Task: Find flights from New Delhi to Jaipur for June 4 to June 6.
Action: Mouse moved to (386, 620)
Screenshot: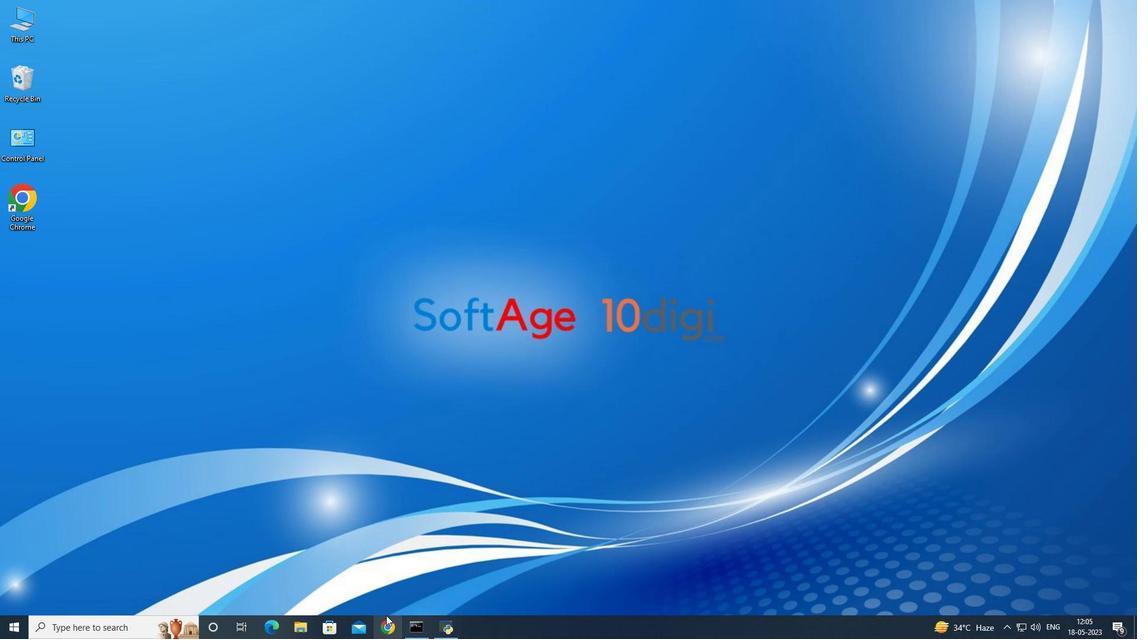 
Action: Mouse pressed left at (386, 620)
Screenshot: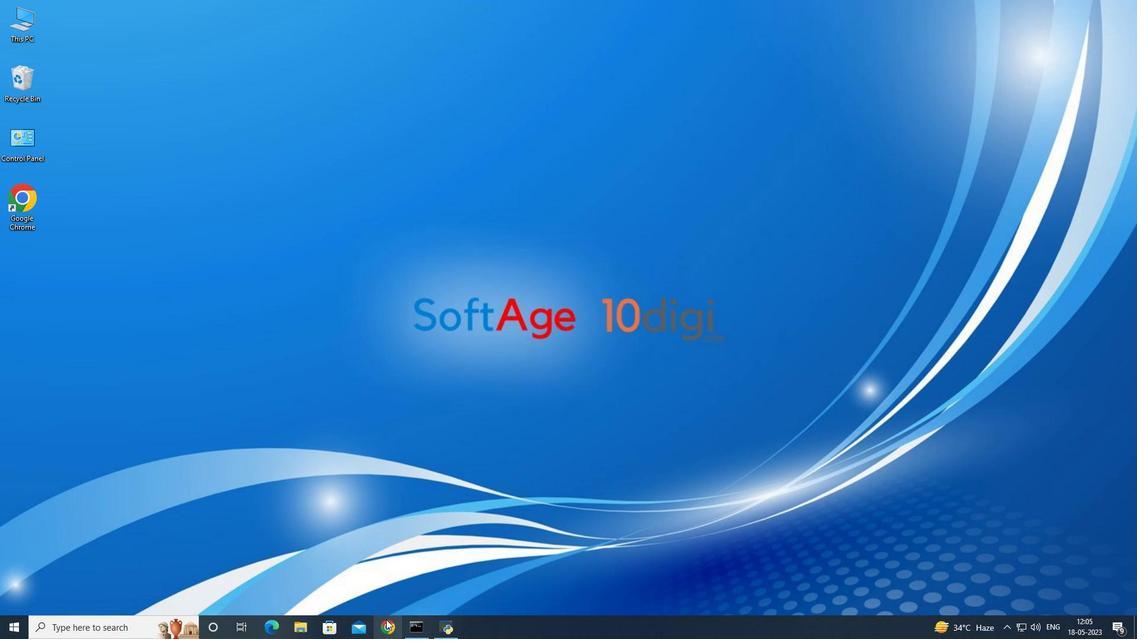 
Action: Mouse moved to (501, 322)
Screenshot: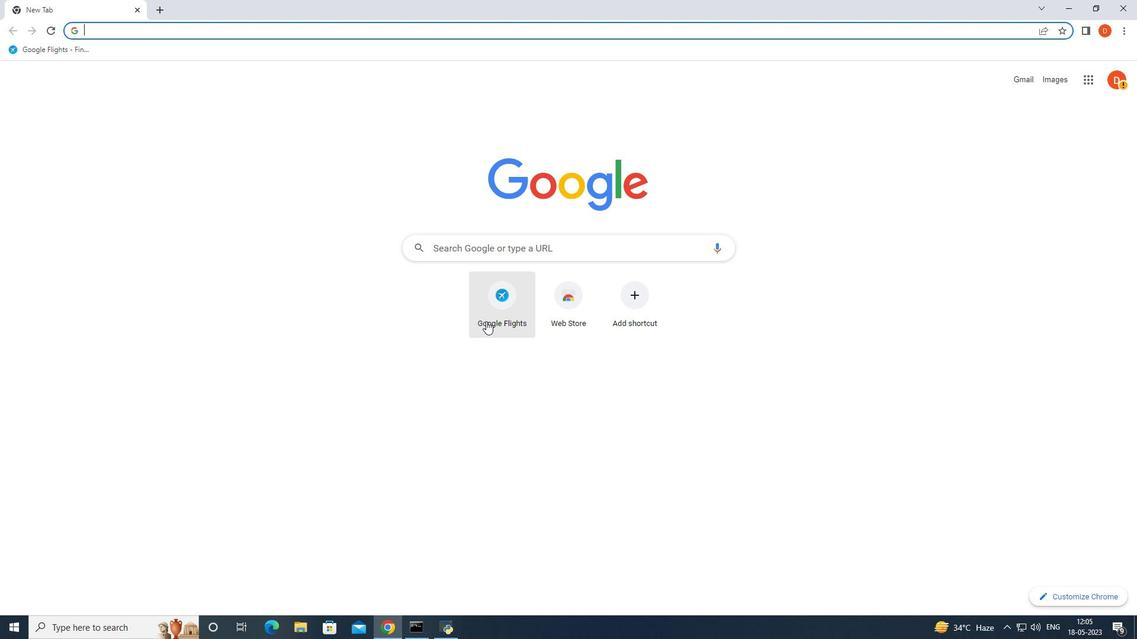 
Action: Mouse pressed left at (501, 322)
Screenshot: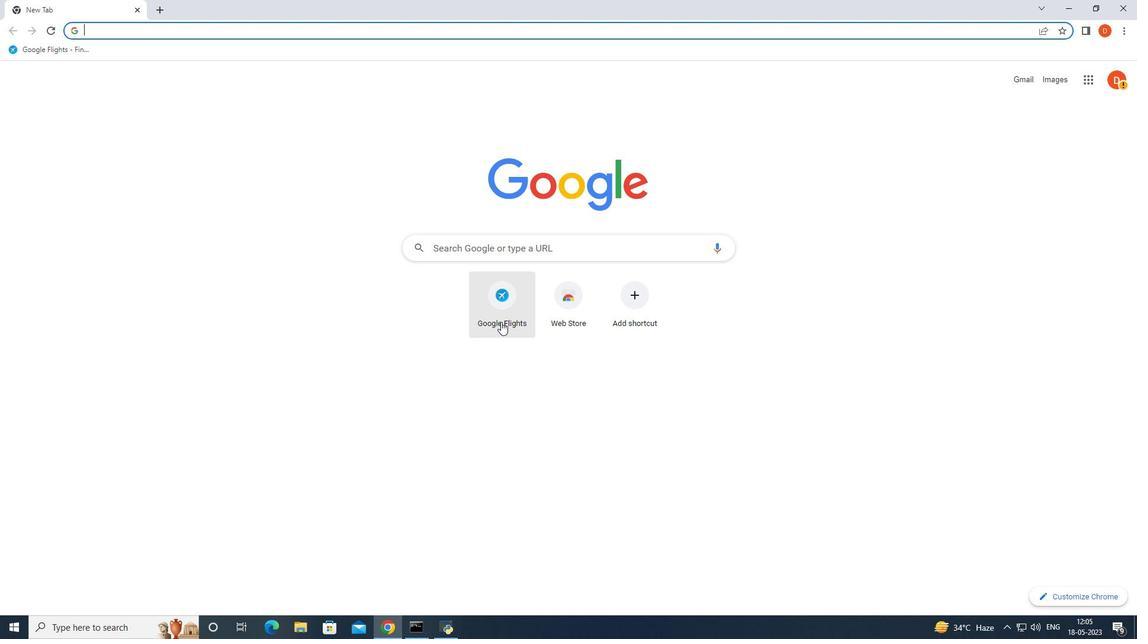 
Action: Mouse moved to (535, 328)
Screenshot: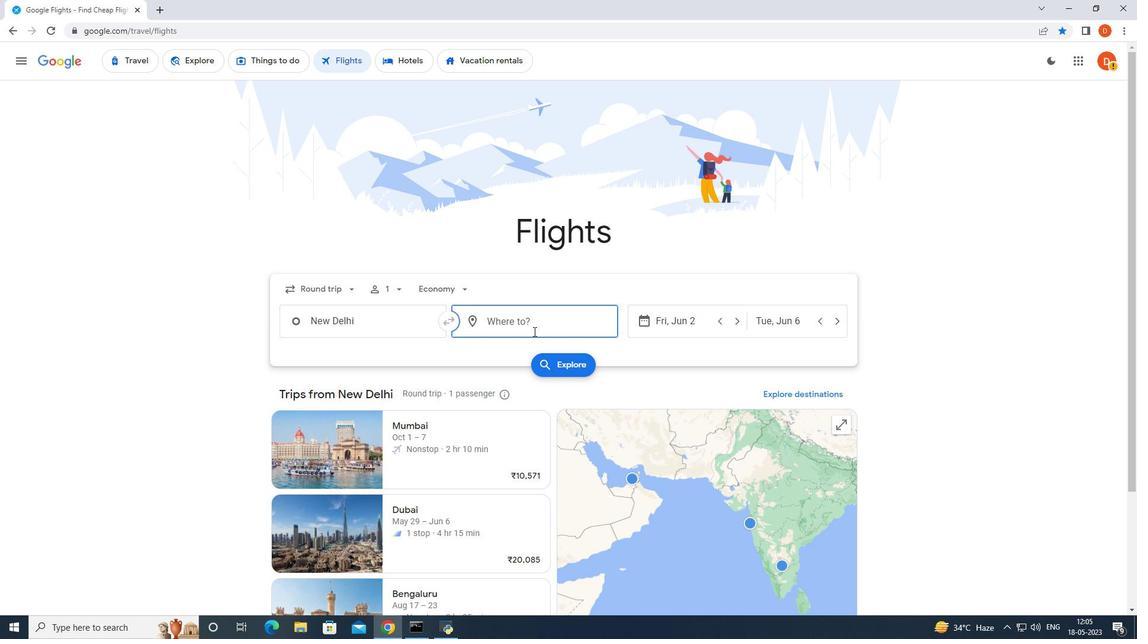 
Action: Key pressed jaipur
Screenshot: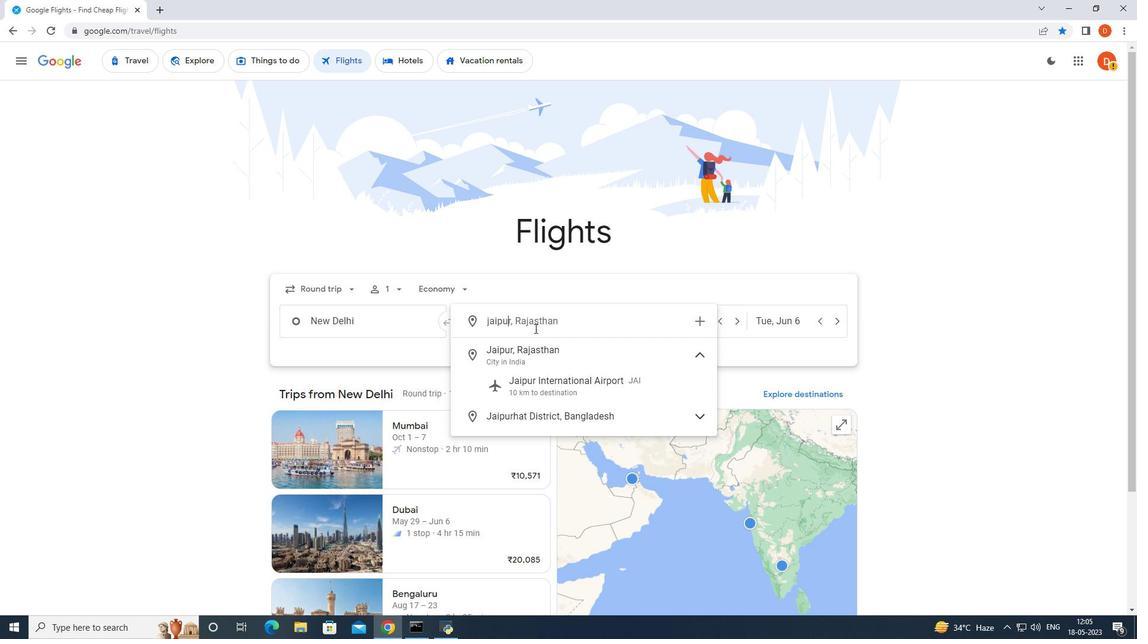 
Action: Mouse moved to (555, 360)
Screenshot: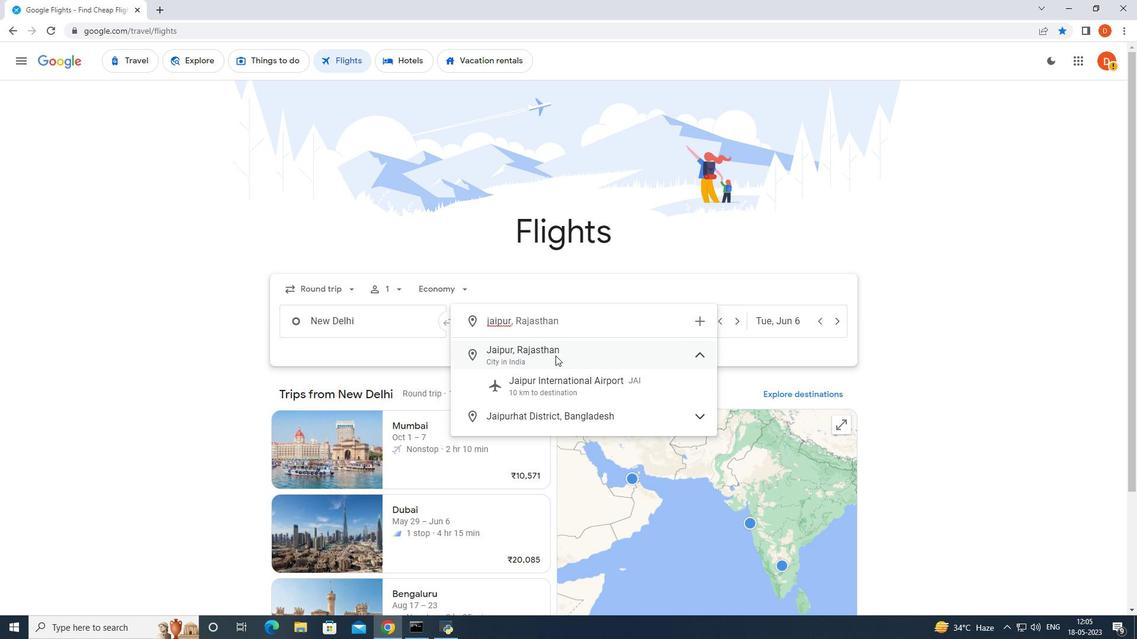 
Action: Mouse pressed left at (555, 360)
Screenshot: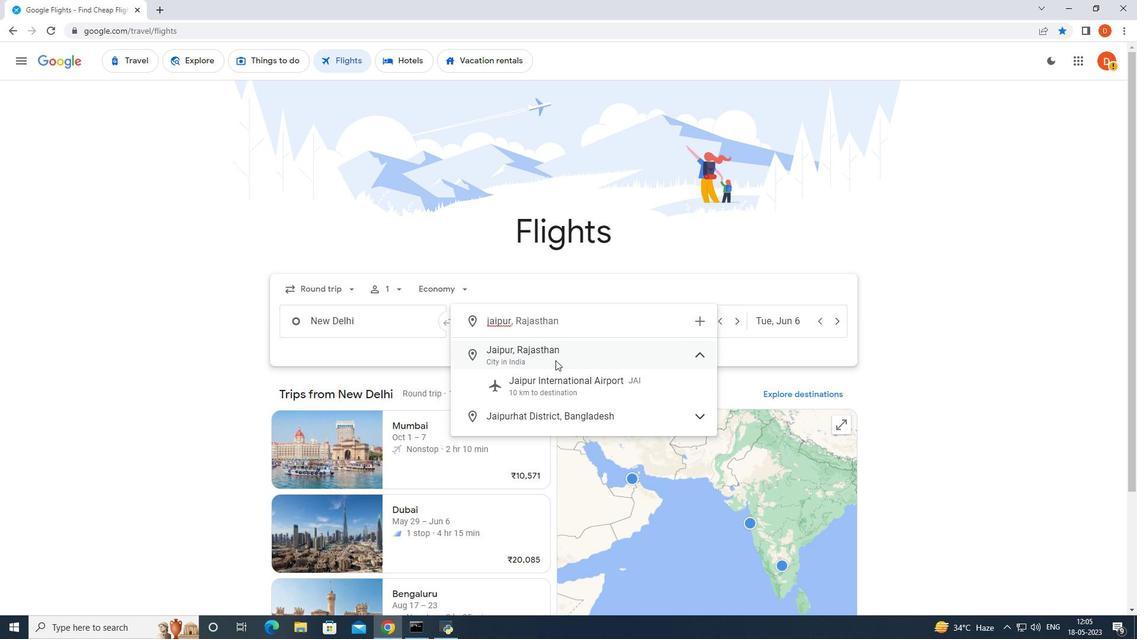 
Action: Mouse moved to (735, 320)
Screenshot: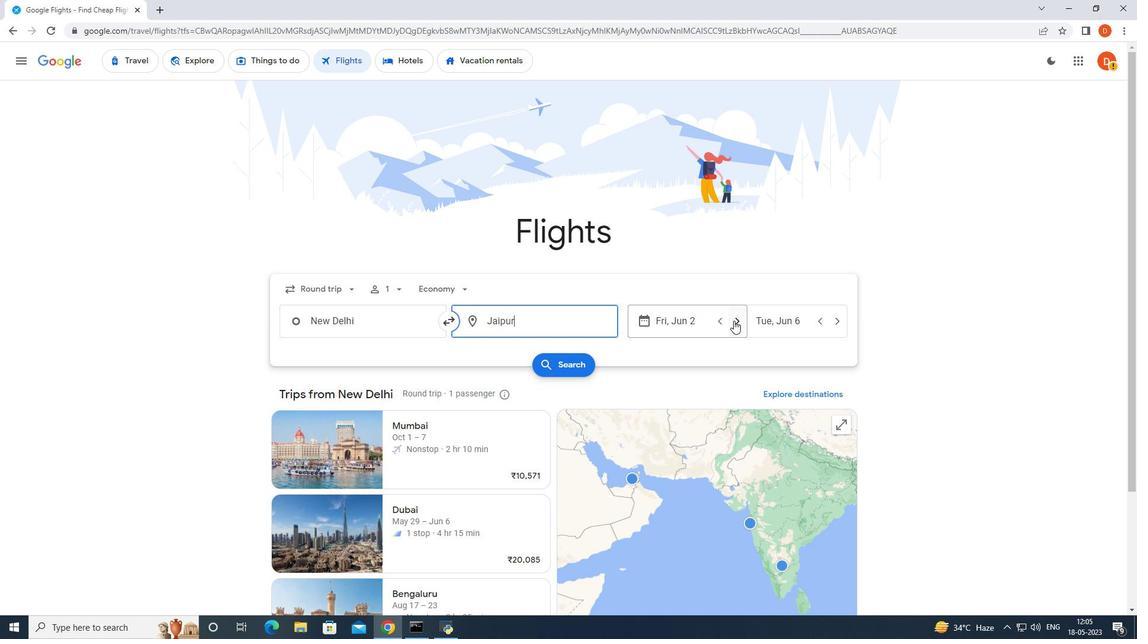 
Action: Mouse pressed left at (735, 320)
Screenshot: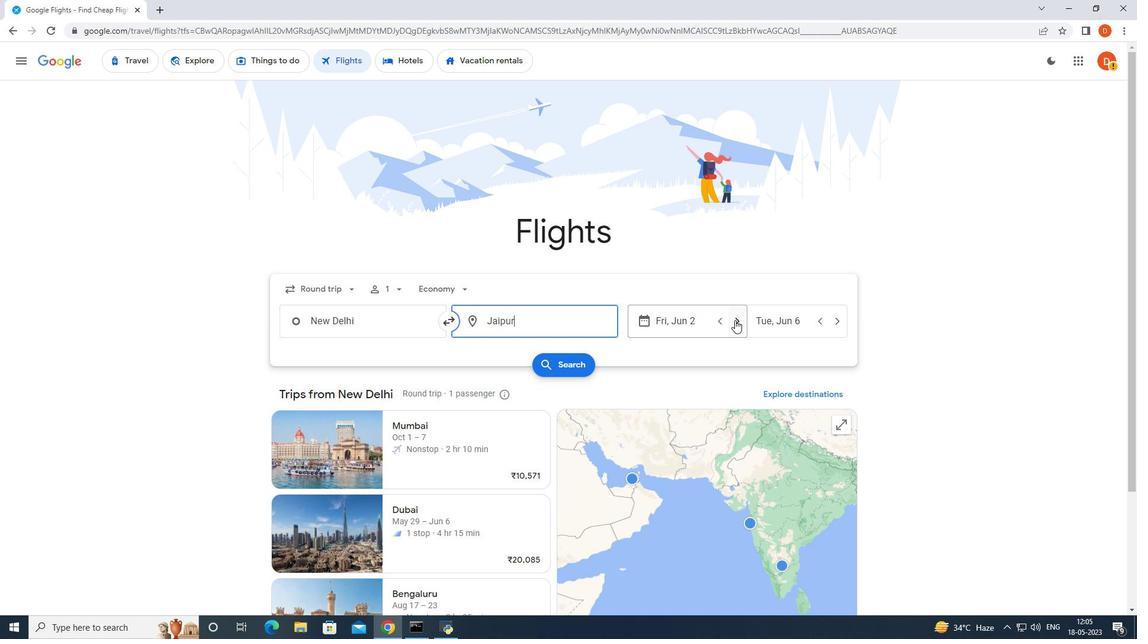 
Action: Mouse pressed left at (735, 320)
Screenshot: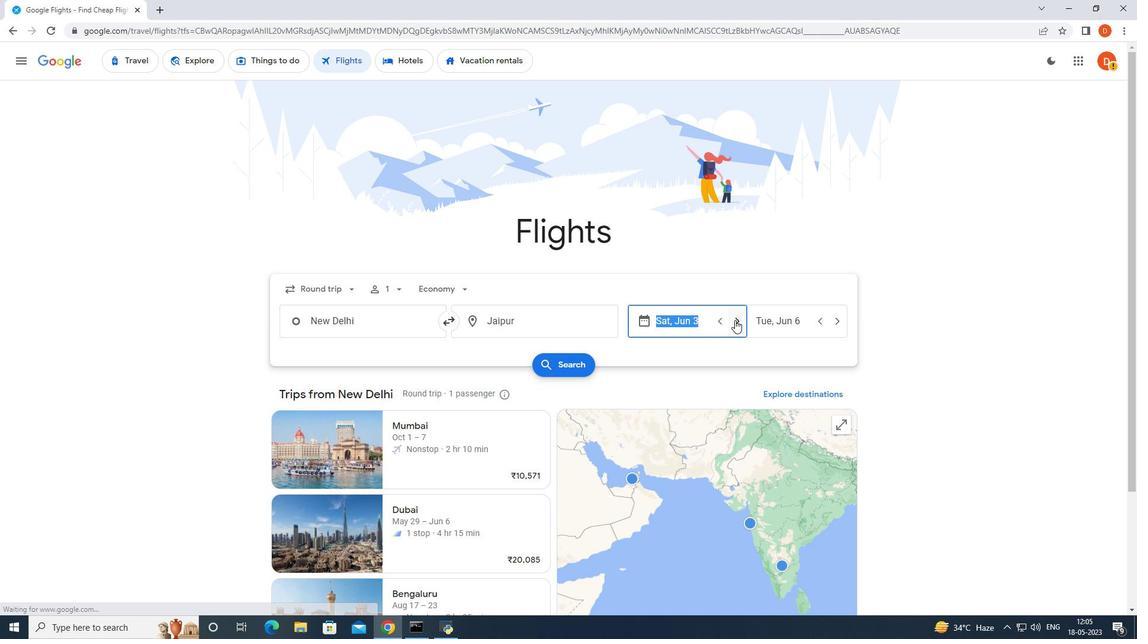 
Action: Mouse moved to (581, 363)
Screenshot: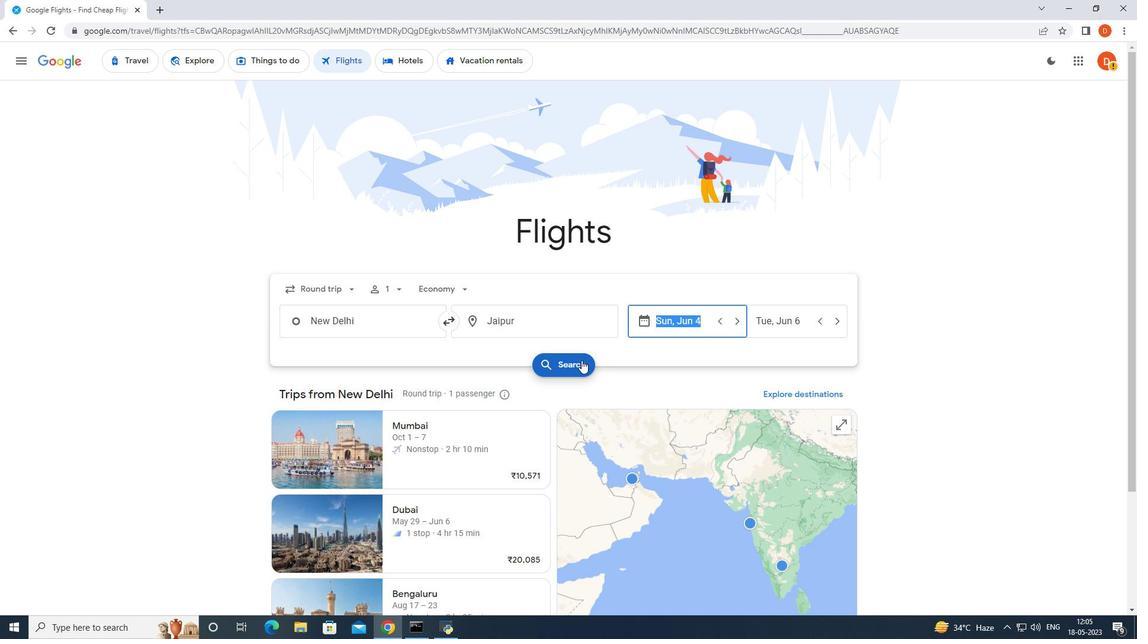 
Action: Mouse pressed left at (581, 363)
Screenshot: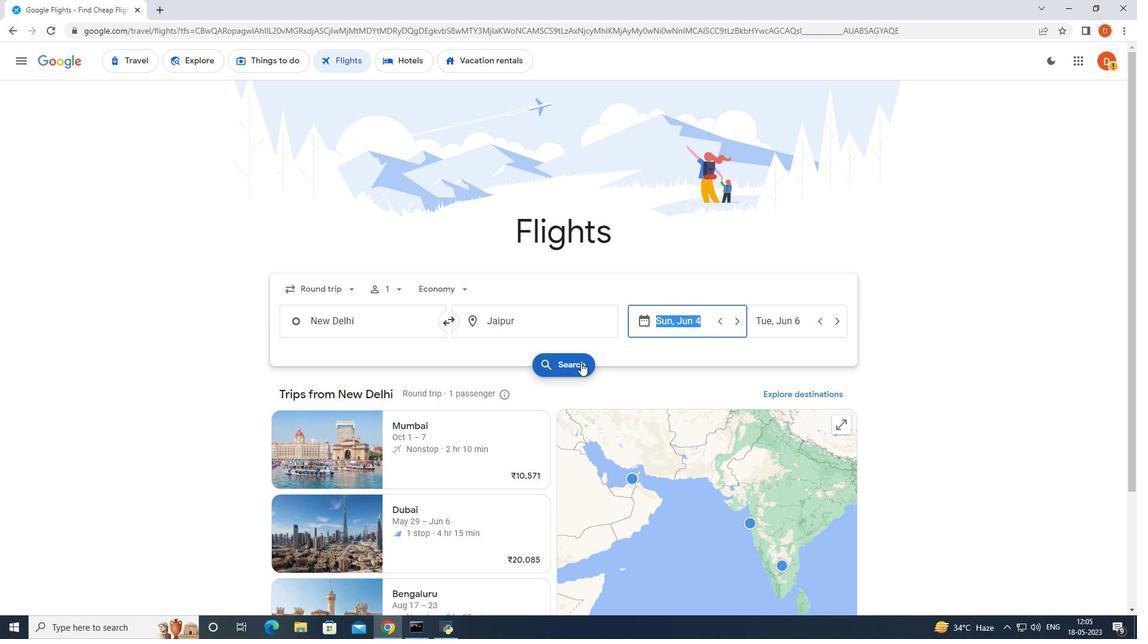 
Action: Mouse moved to (693, 321)
Screenshot: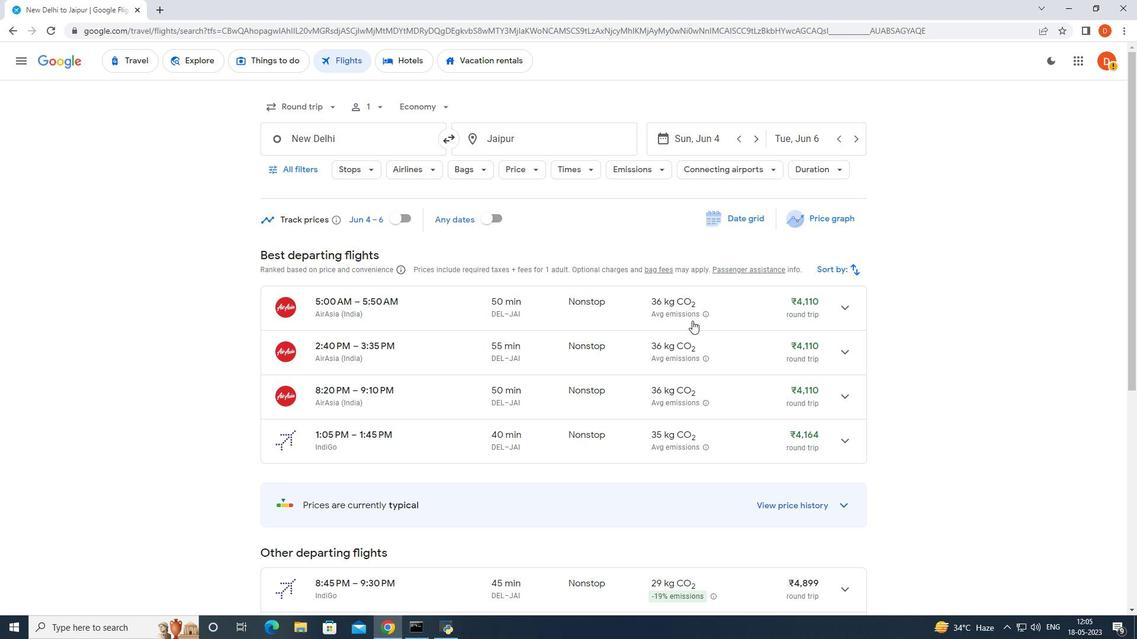
Action: Mouse scrolled (693, 320) with delta (0, 0)
Screenshot: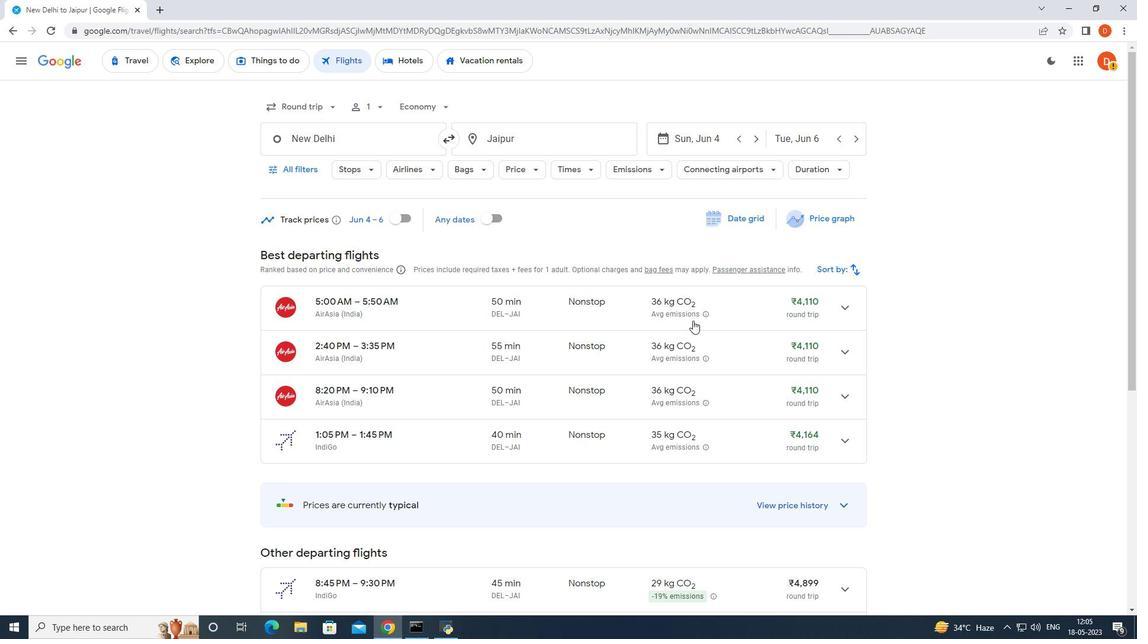 
Action: Mouse moved to (362, 128)
Screenshot: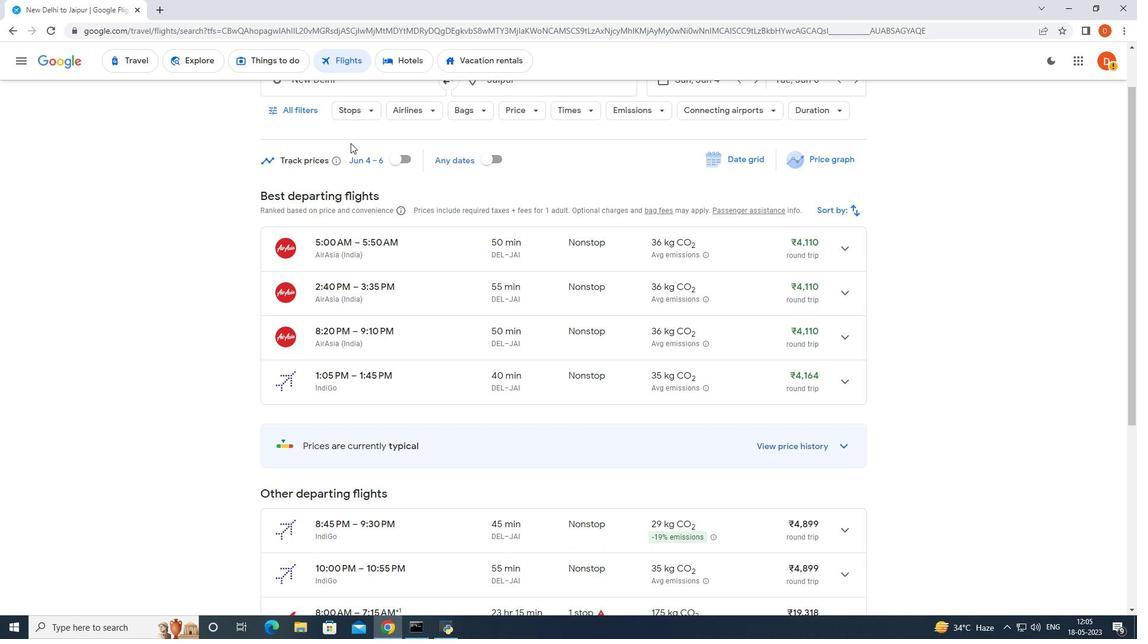 
Action: Mouse scrolled (362, 129) with delta (0, 0)
Screenshot: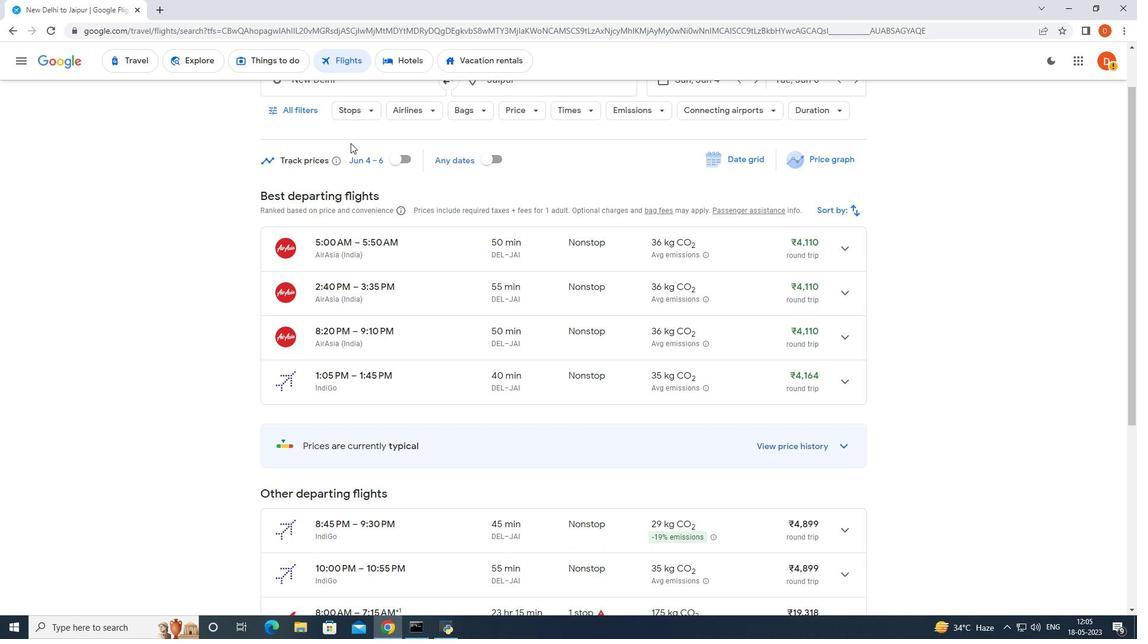 
Action: Mouse moved to (329, 107)
Screenshot: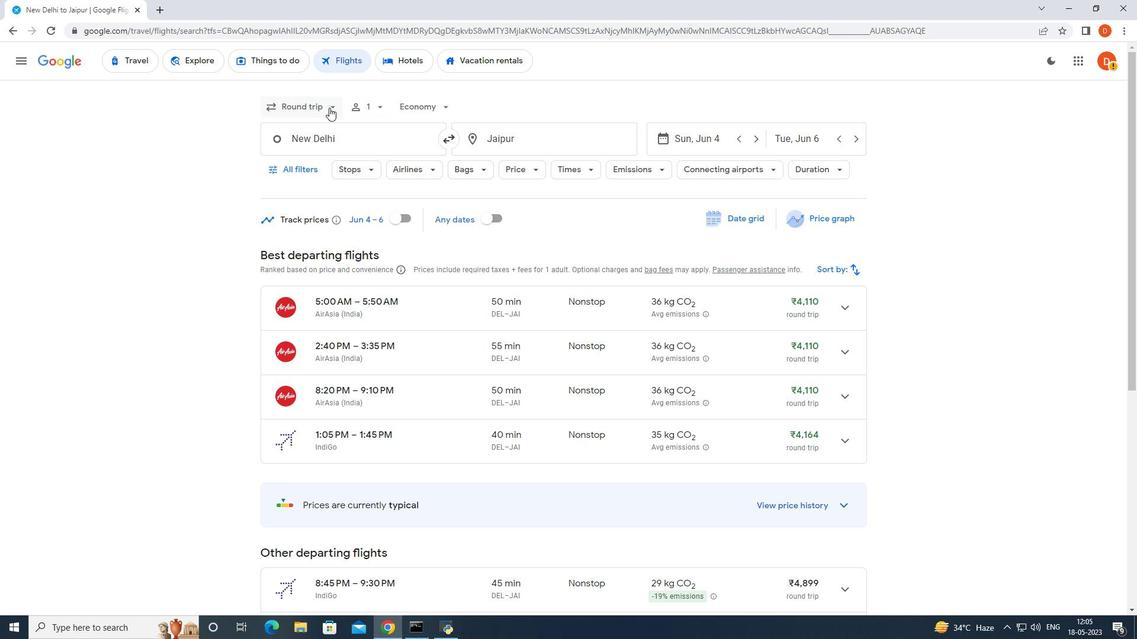
Action: Mouse pressed left at (329, 107)
Screenshot: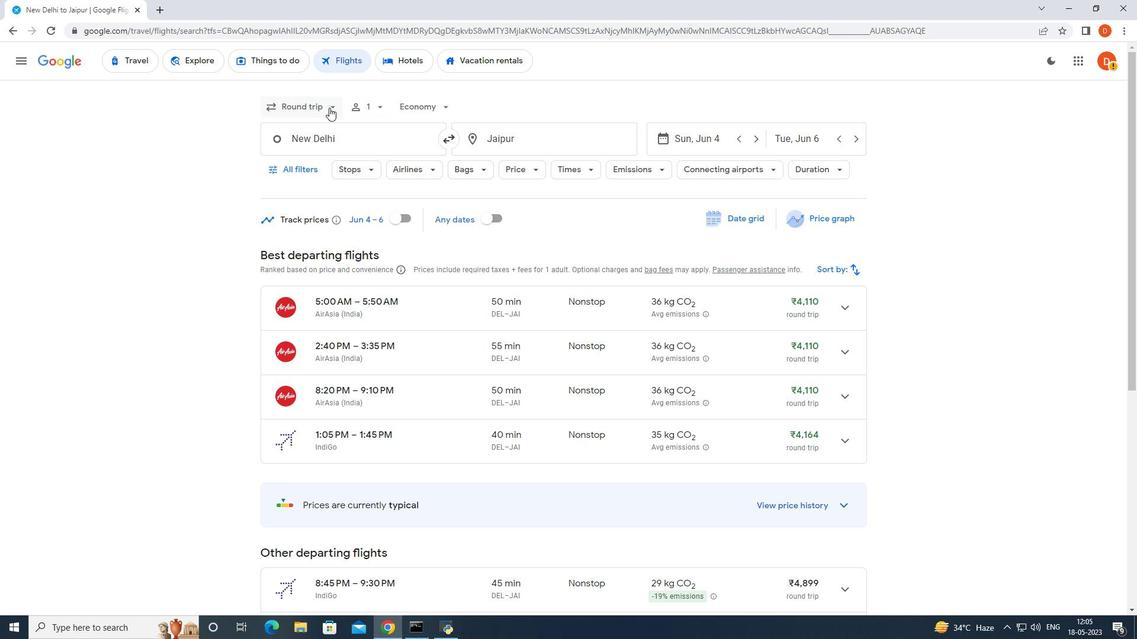 
Action: Mouse moved to (332, 152)
Screenshot: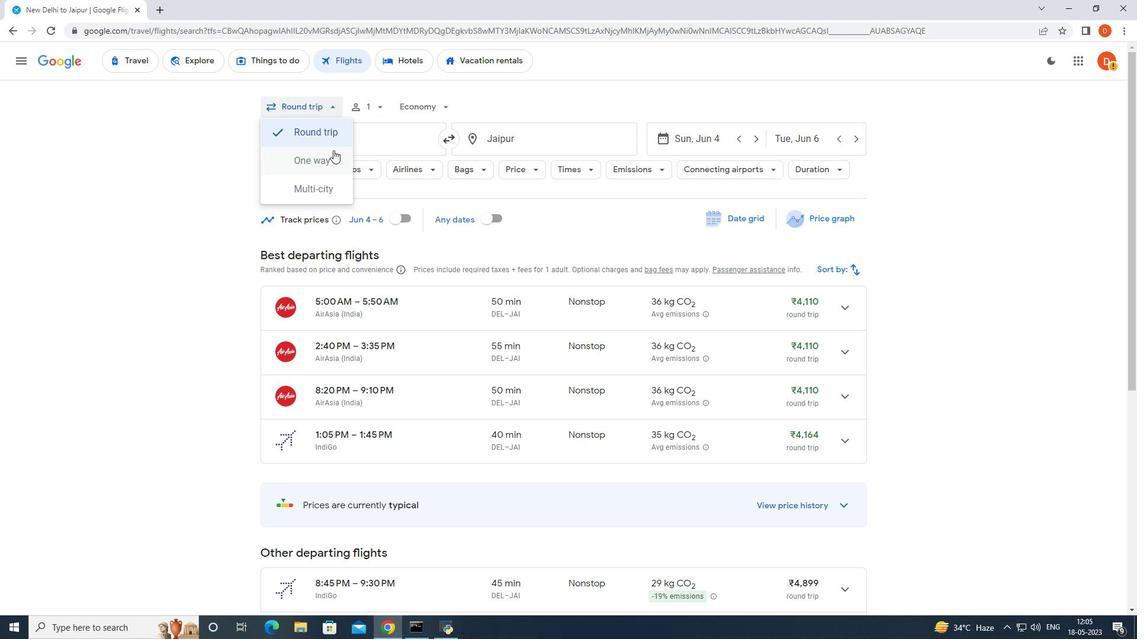 
Action: Mouse pressed left at (332, 152)
Screenshot: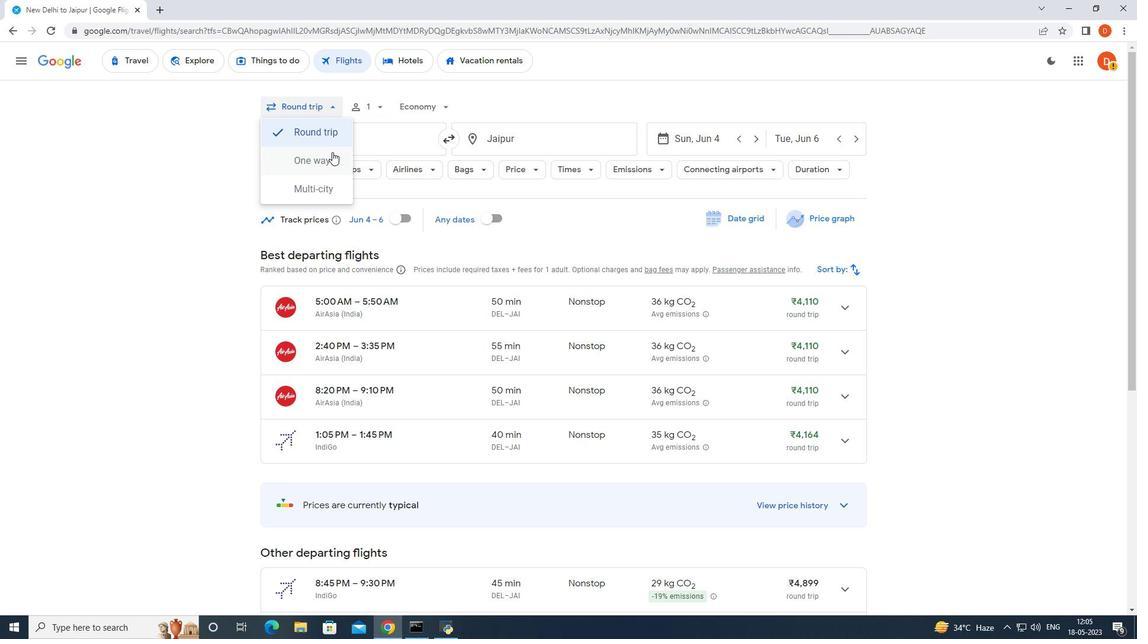 
Action: Mouse moved to (503, 343)
Screenshot: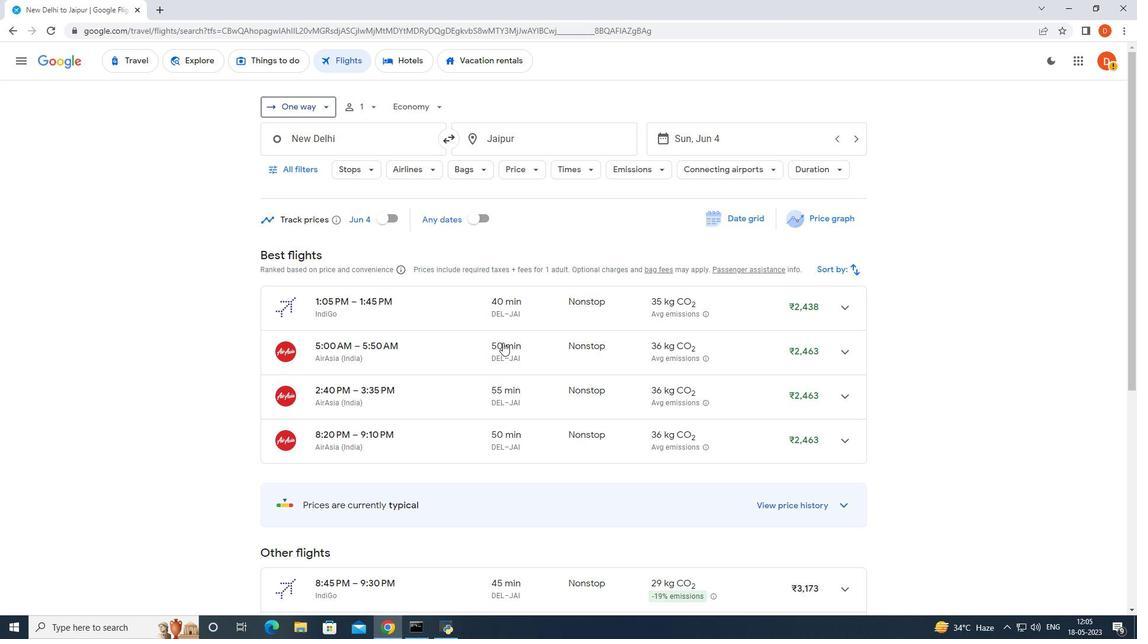
Action: Mouse scrolled (503, 342) with delta (0, 0)
Screenshot: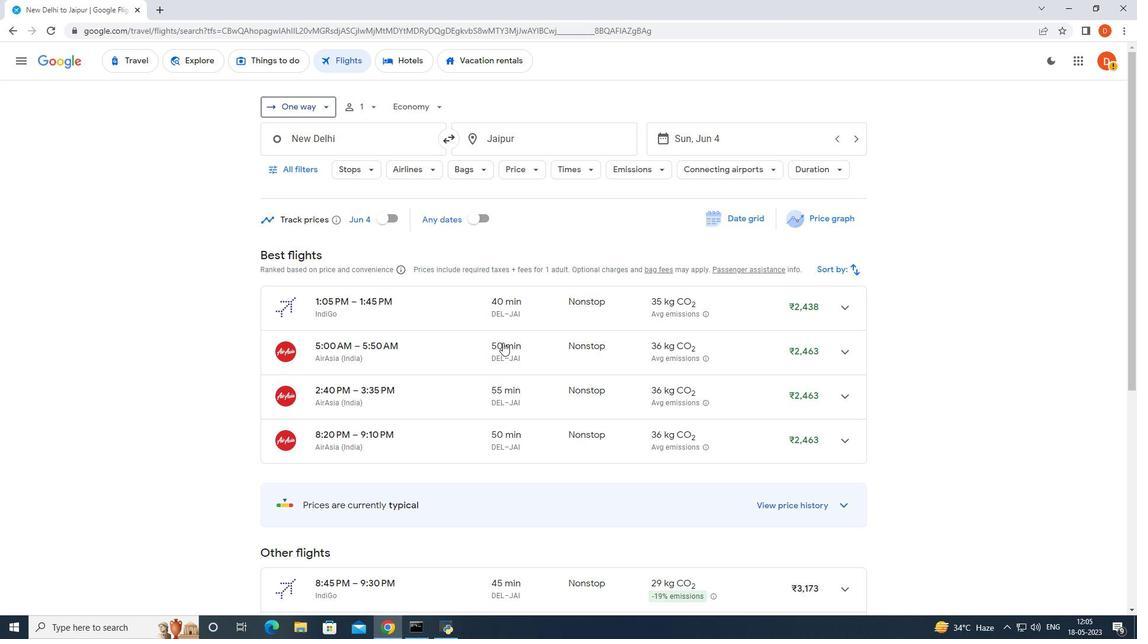 
Action: Mouse moved to (826, 330)
Screenshot: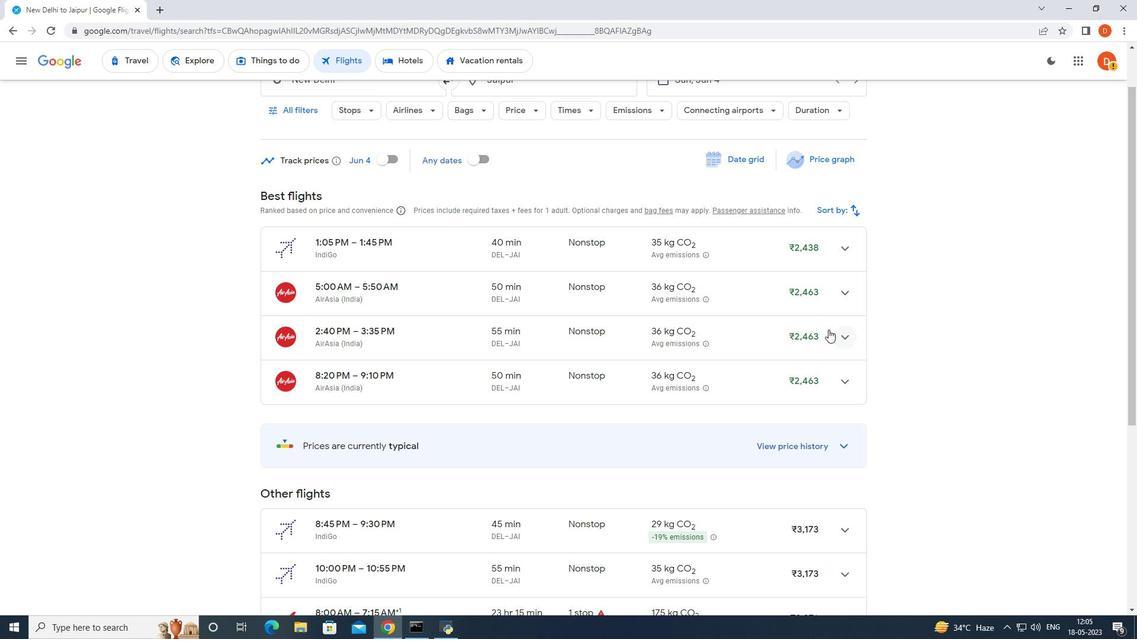 
Action: Mouse scrolled (826, 330) with delta (0, 0)
Screenshot: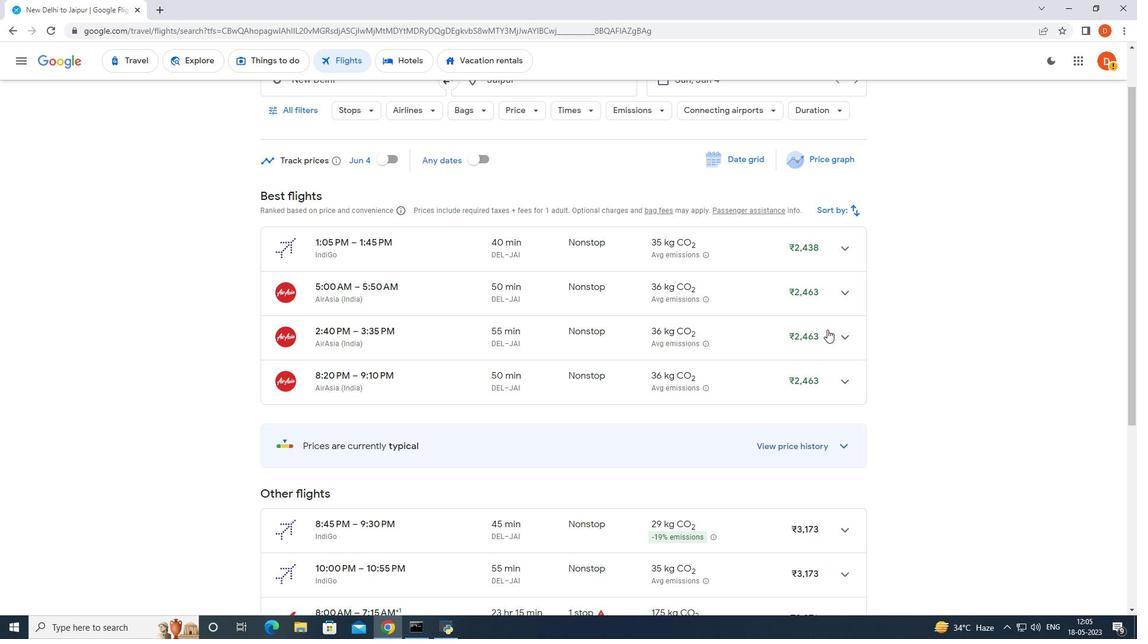 
Action: Mouse moved to (777, 340)
Screenshot: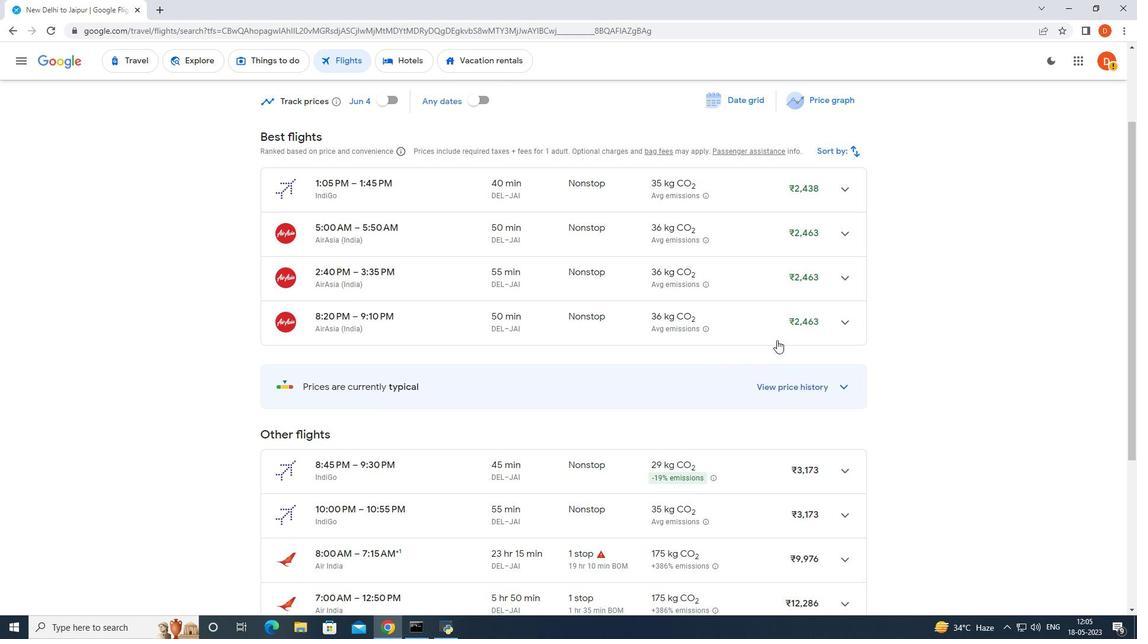 
Action: Mouse scrolled (777, 340) with delta (0, 0)
Screenshot: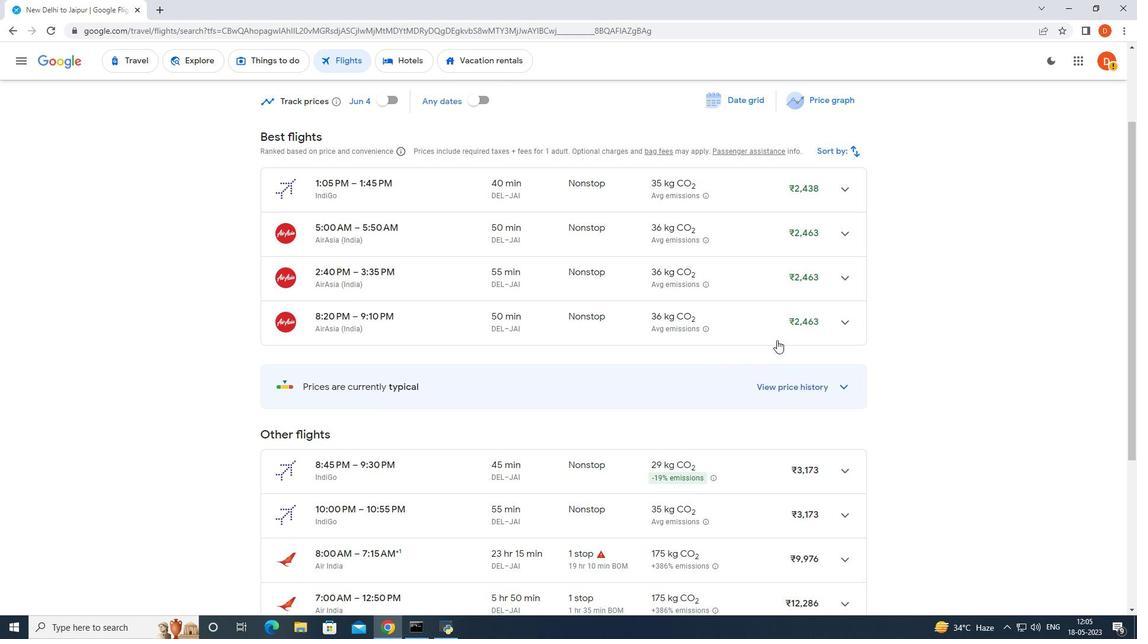 
Action: Mouse moved to (778, 366)
Screenshot: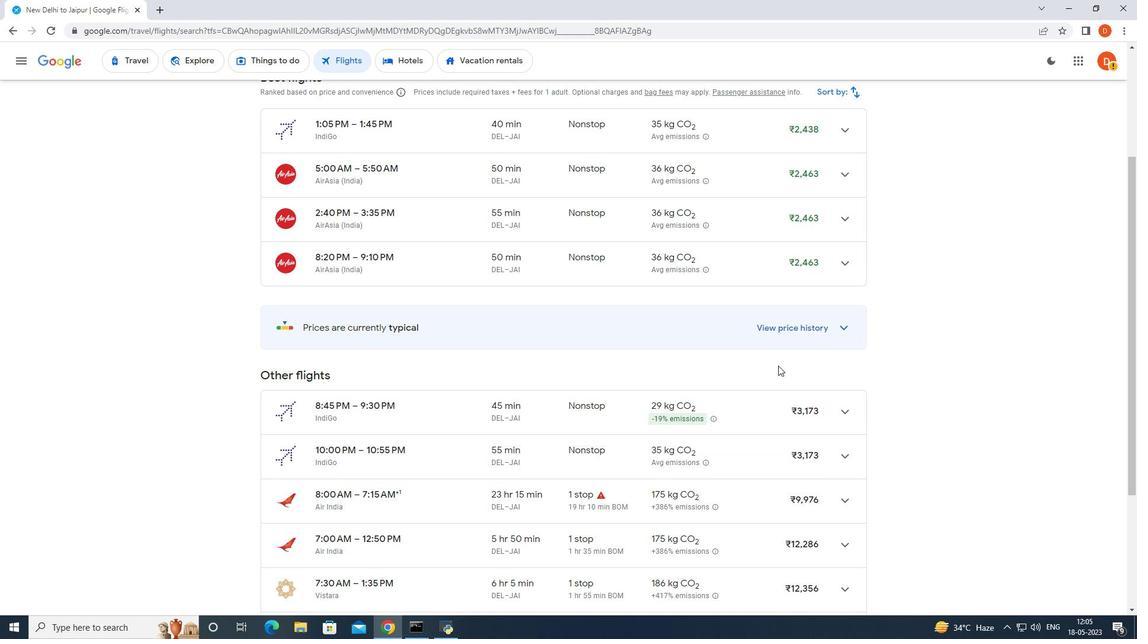 
Action: Mouse scrolled (778, 365) with delta (0, 0)
Screenshot: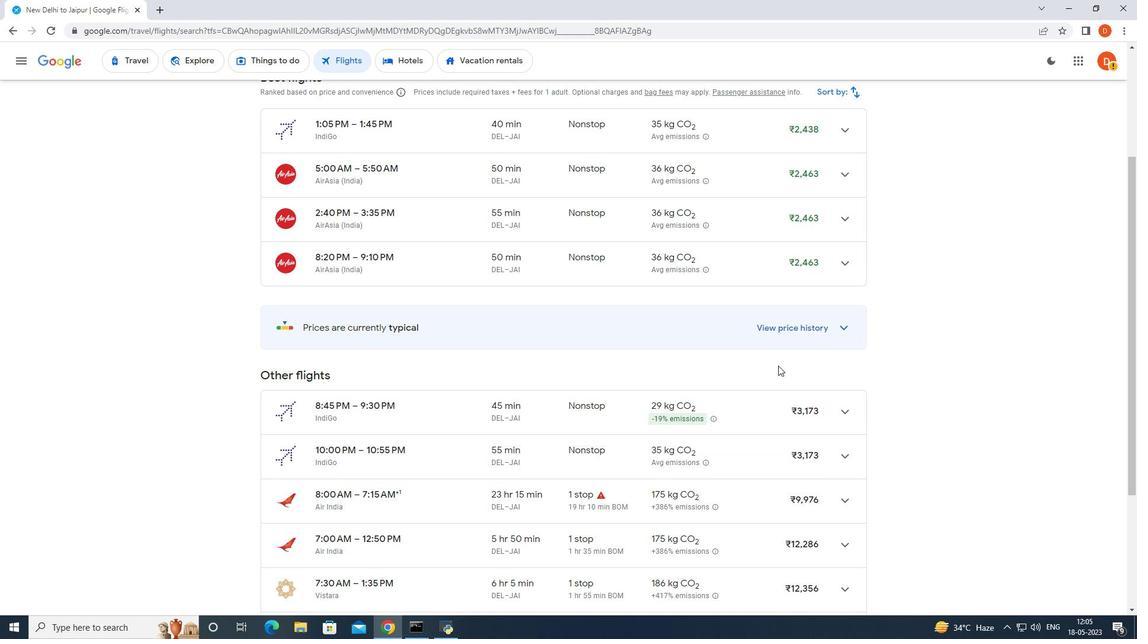 
Action: Mouse scrolled (778, 365) with delta (0, 0)
Screenshot: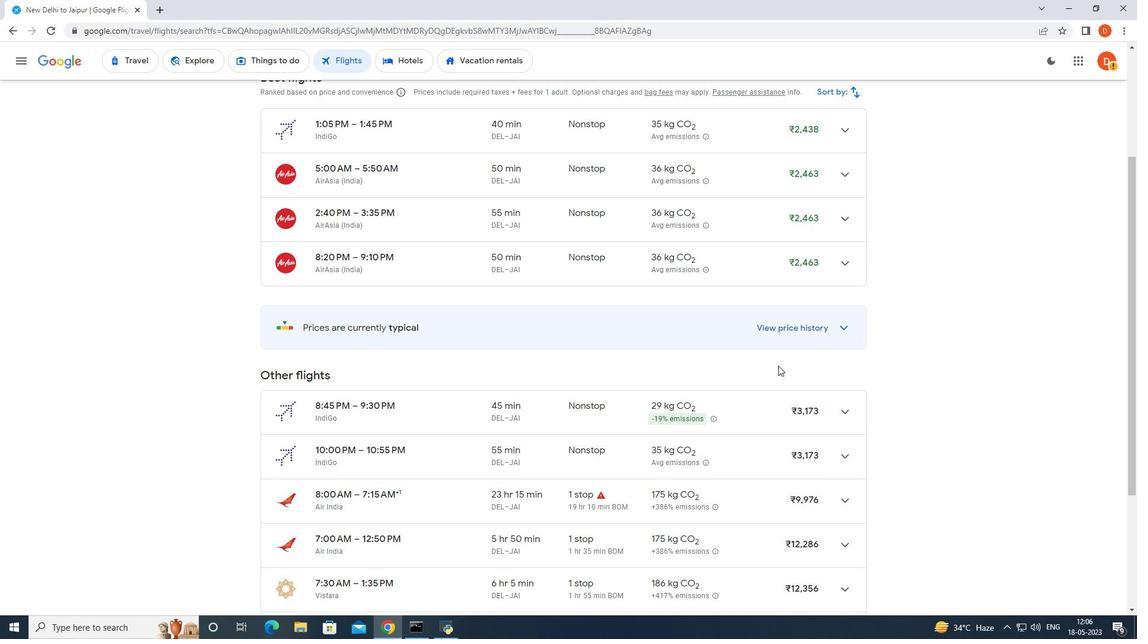 
Action: Mouse scrolled (778, 365) with delta (0, 0)
Screenshot: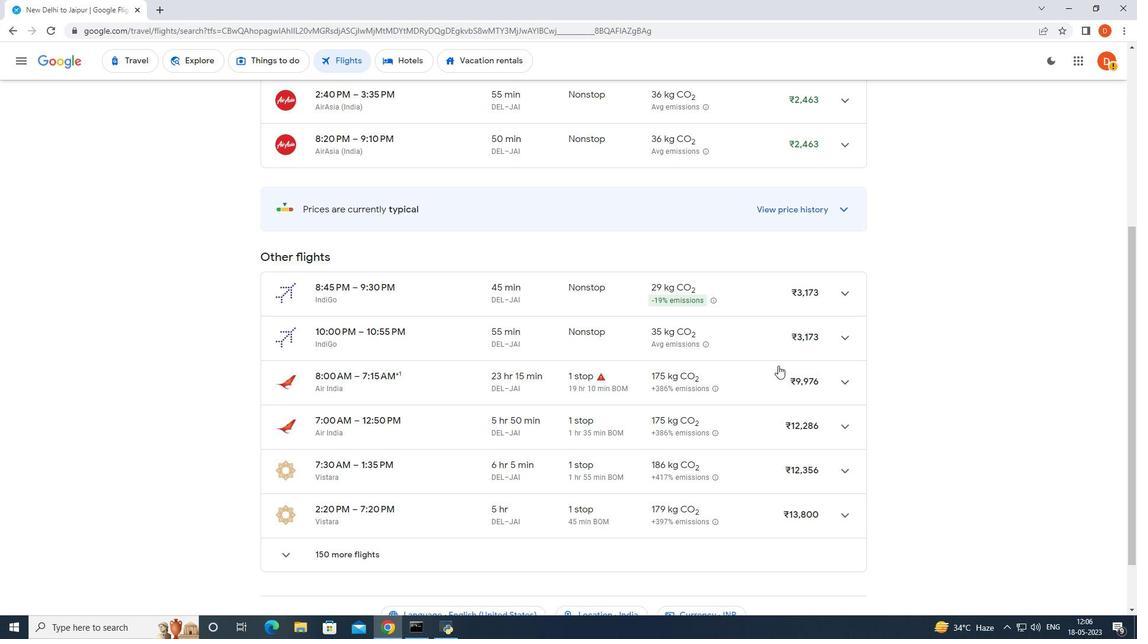 
Action: Mouse scrolled (778, 365) with delta (0, 0)
Screenshot: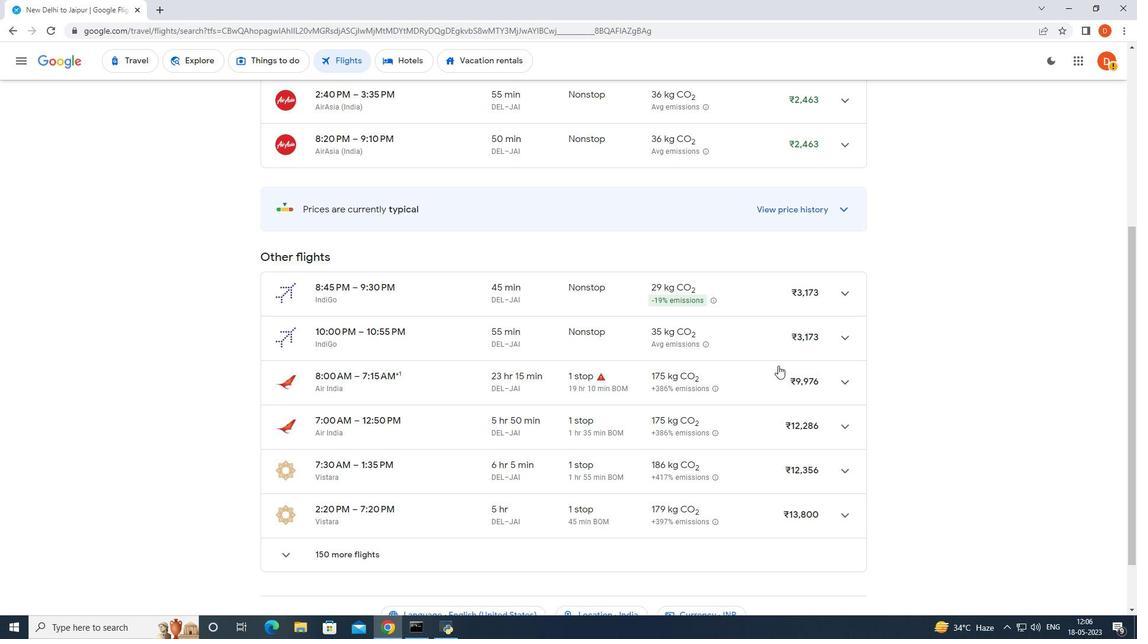
Action: Mouse scrolled (778, 365) with delta (0, 0)
Screenshot: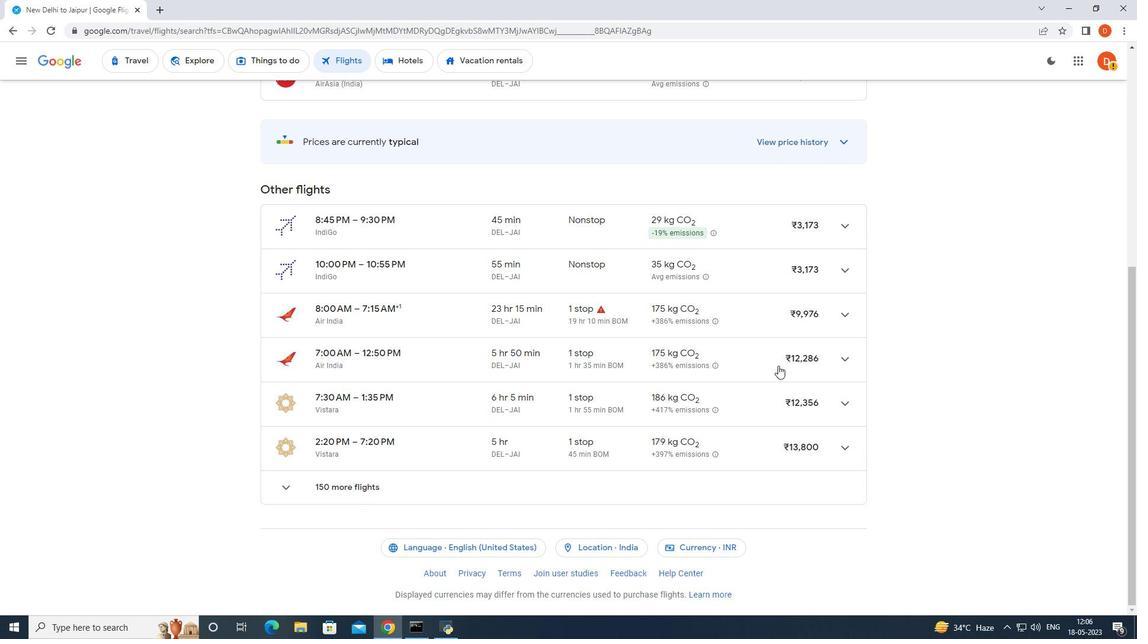 
Action: Mouse scrolled (778, 365) with delta (0, 0)
Screenshot: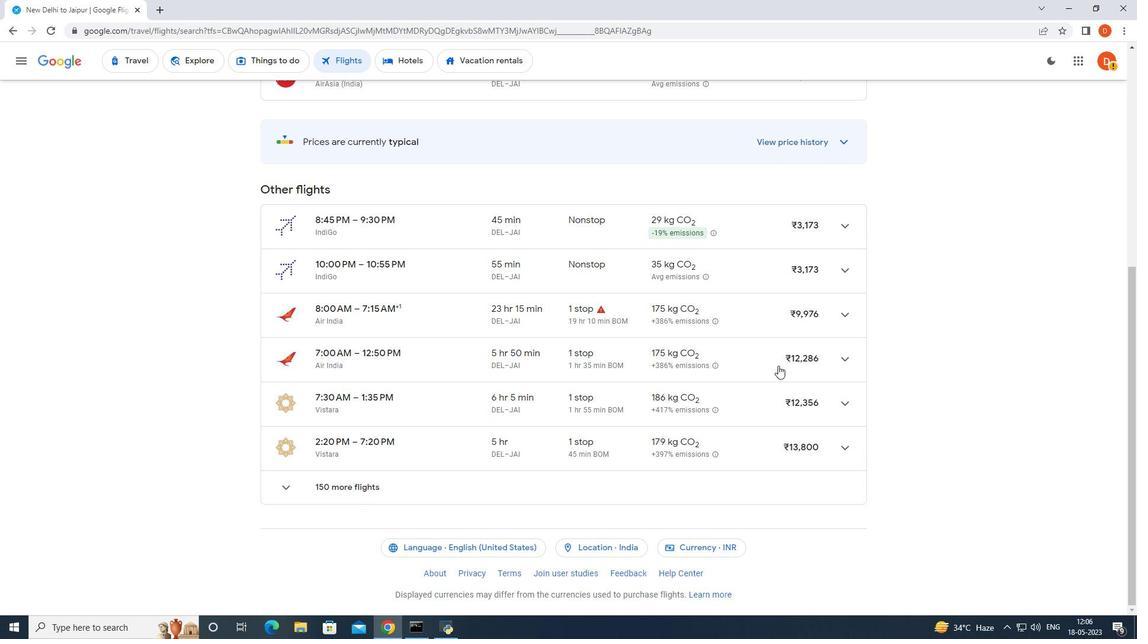 
Action: Mouse scrolled (778, 366) with delta (0, 0)
Screenshot: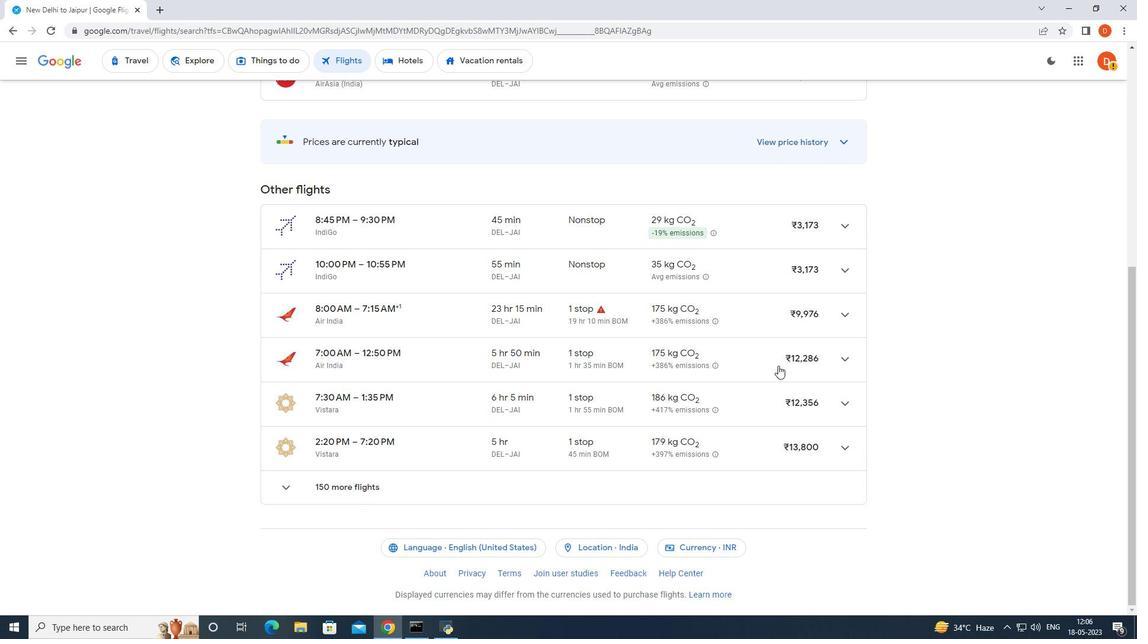 
Action: Mouse scrolled (778, 366) with delta (0, 0)
Screenshot: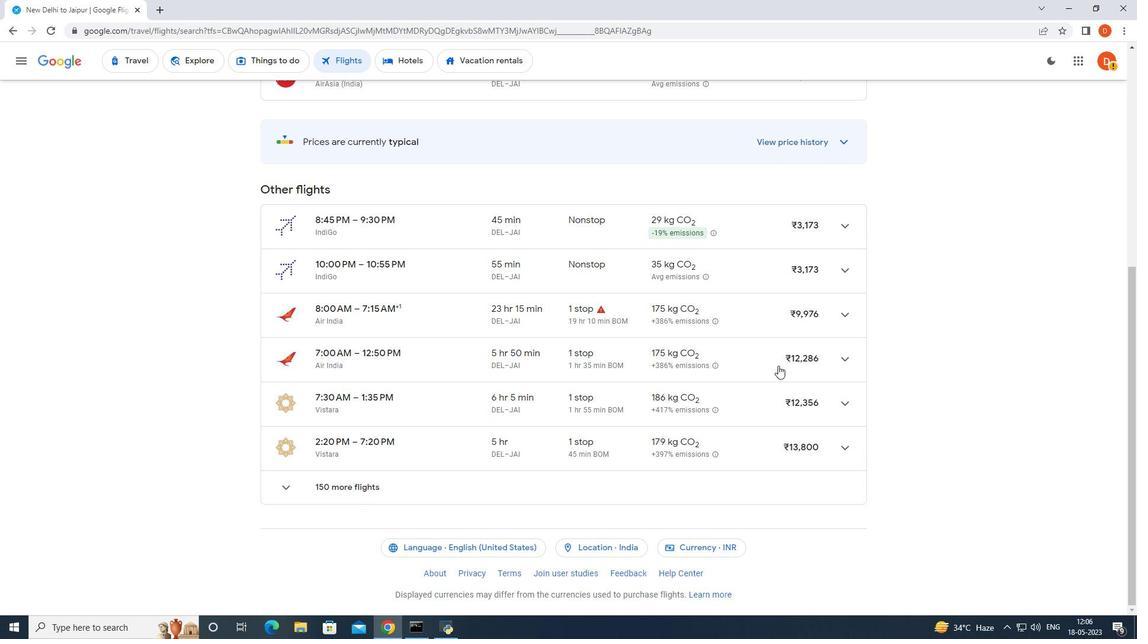 
Action: Mouse moved to (778, 363)
Screenshot: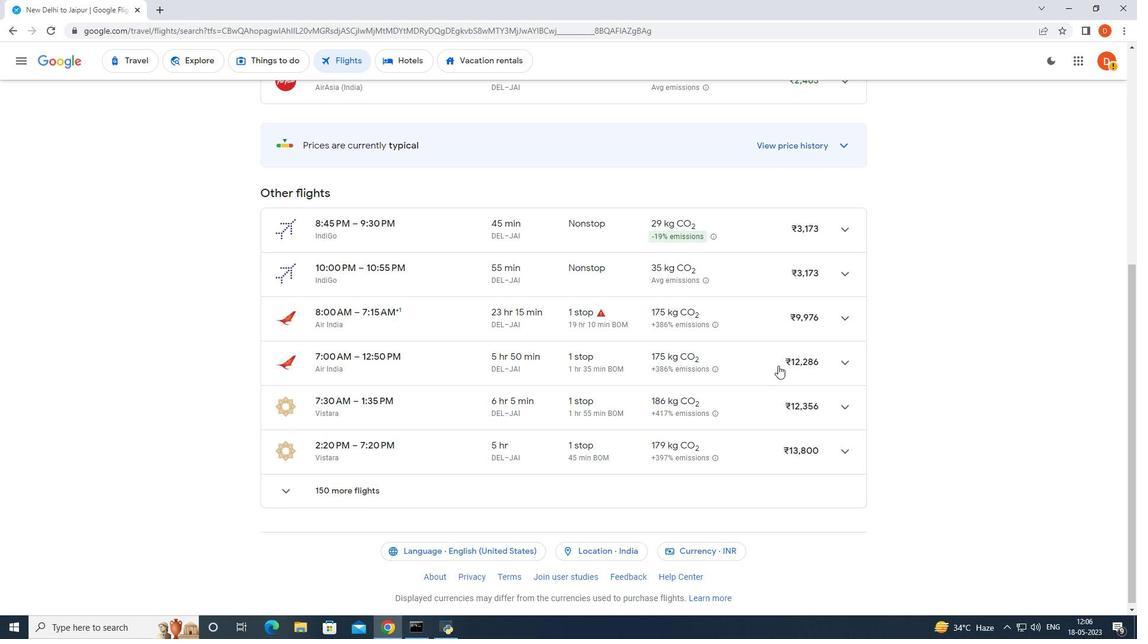
Action: Mouse scrolled (778, 364) with delta (0, 0)
Screenshot: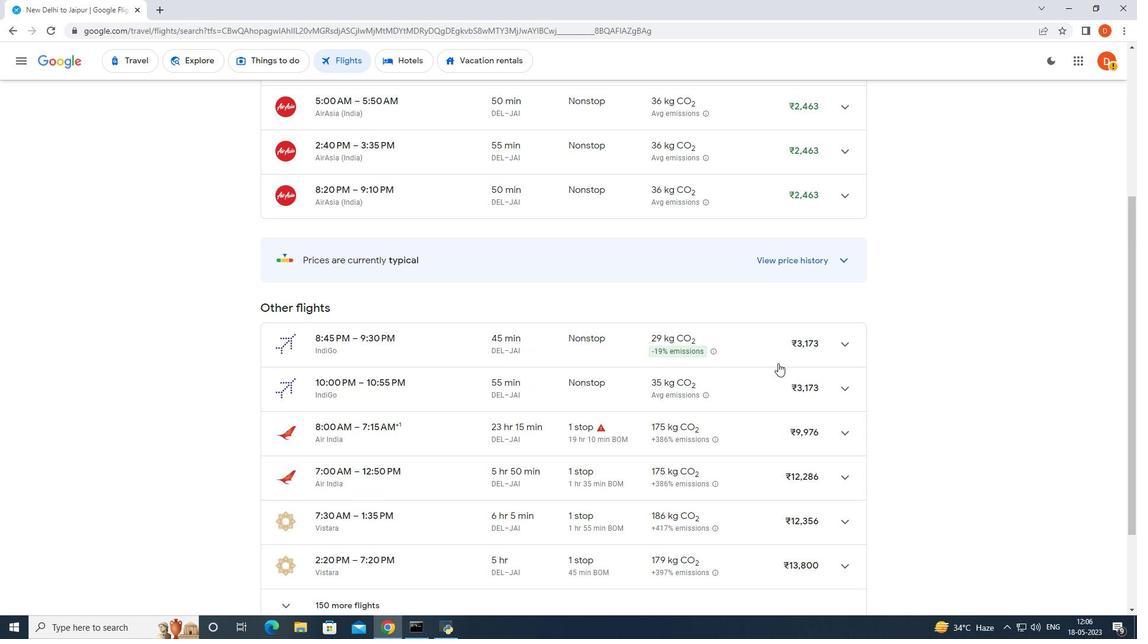 
Action: Mouse scrolled (778, 364) with delta (0, 0)
Screenshot: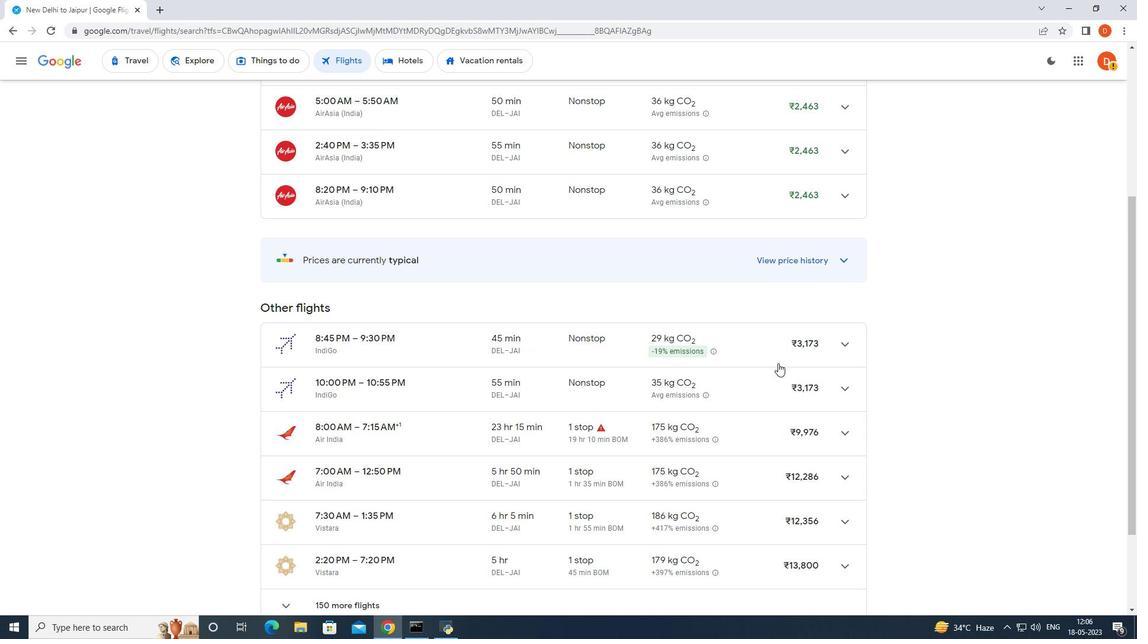 
Action: Mouse moved to (778, 362)
Screenshot: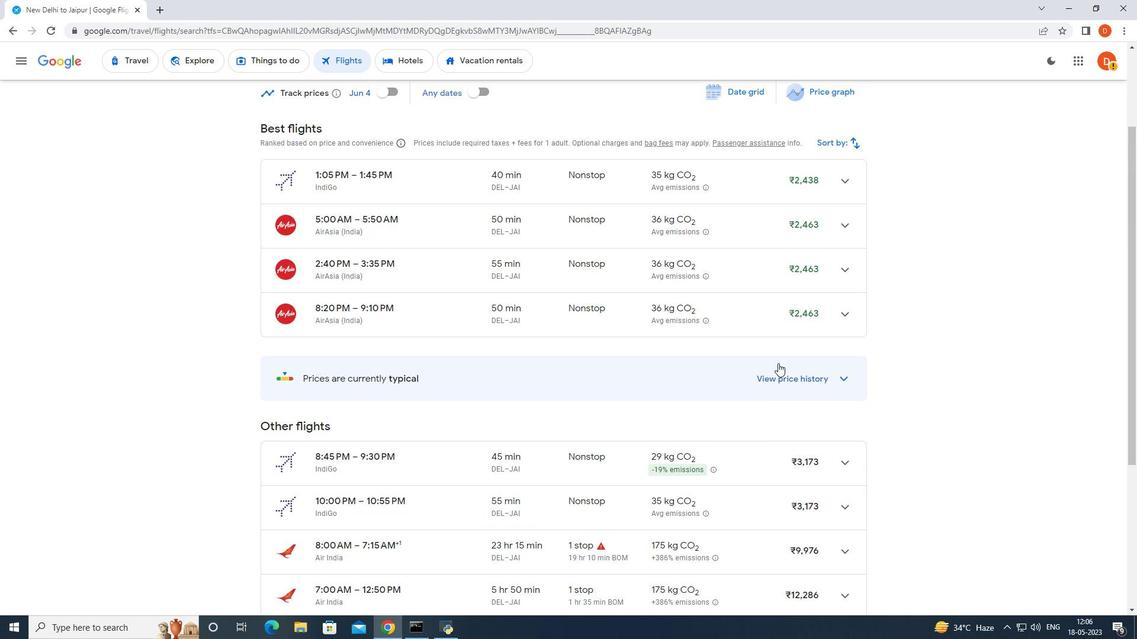 
Action: Mouse scrolled (778, 362) with delta (0, 0)
Screenshot: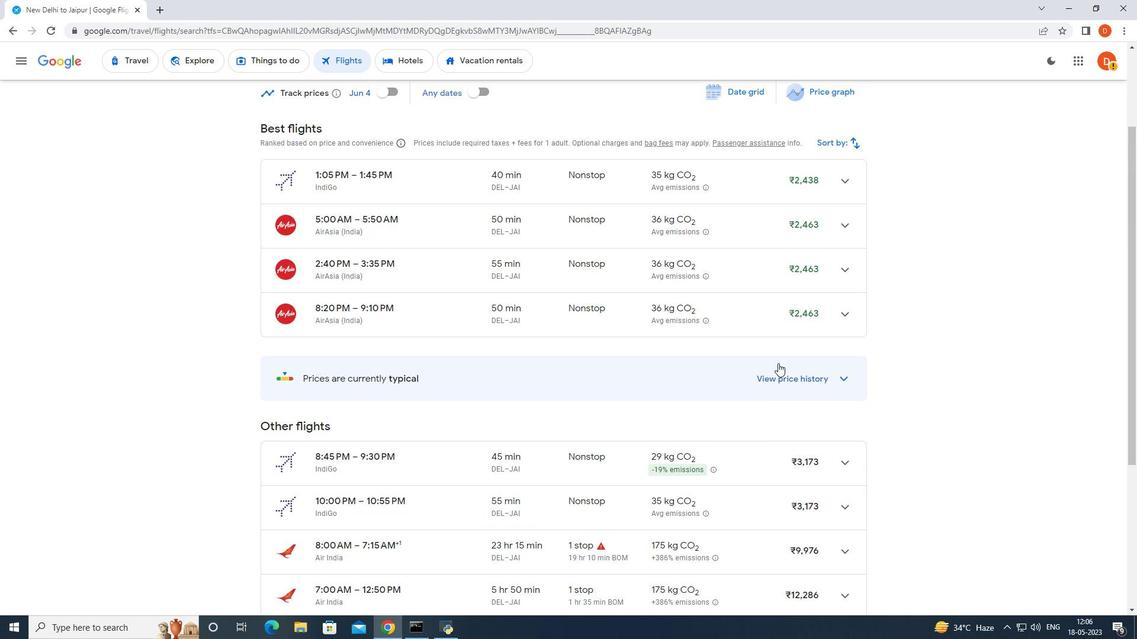 
Action: Mouse moved to (778, 362)
Screenshot: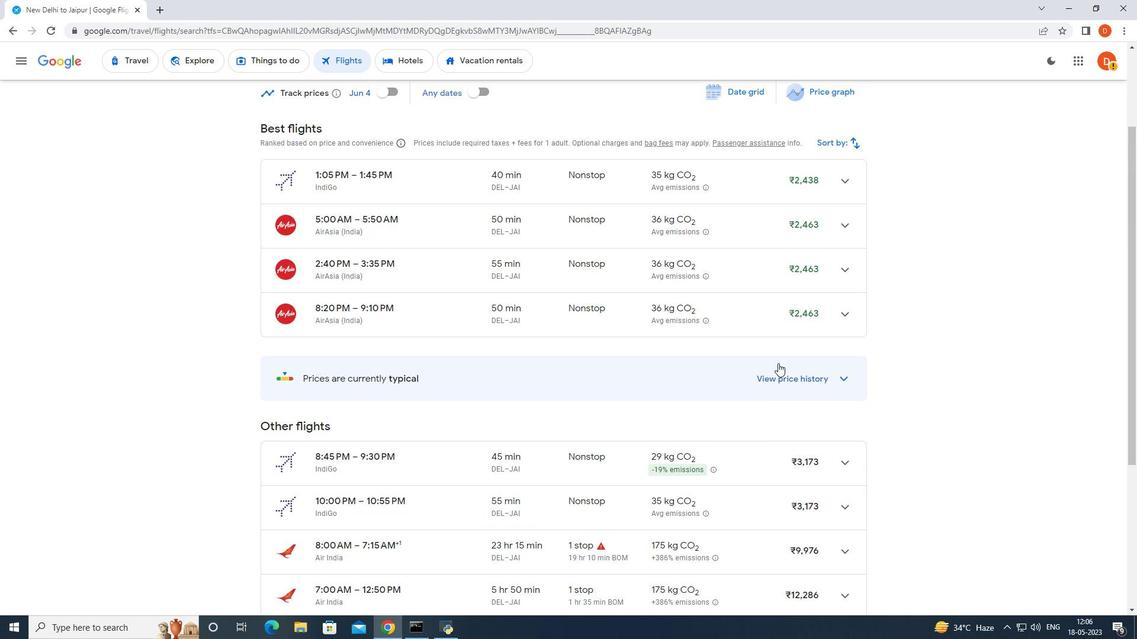 
Action: Mouse scrolled (778, 362) with delta (0, 0)
Screenshot: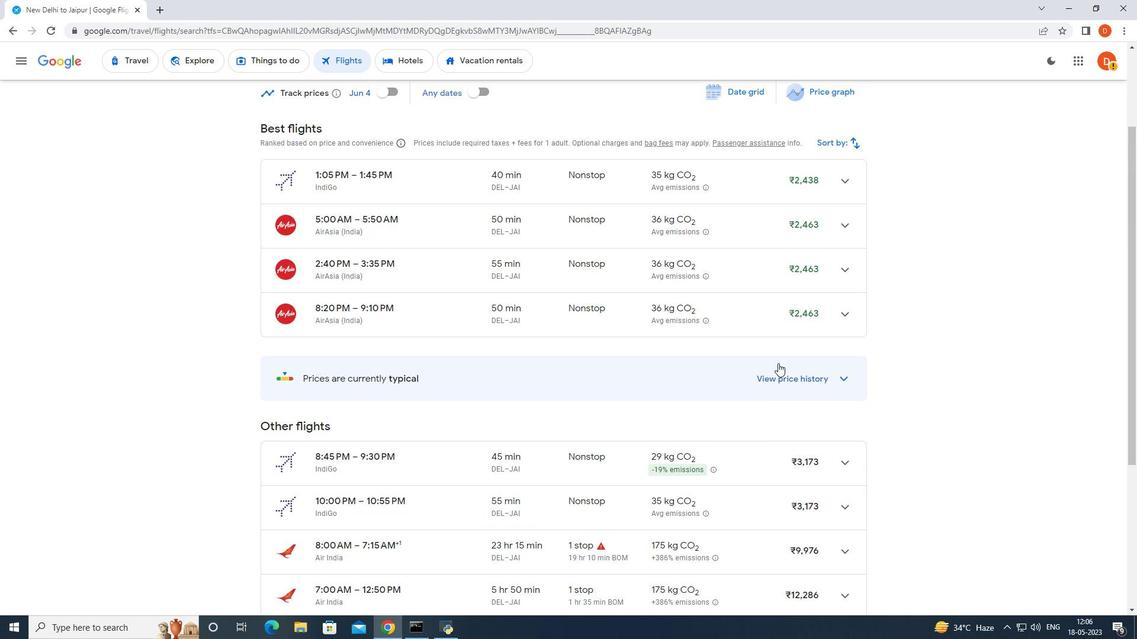 
Action: Mouse scrolled (778, 362) with delta (0, 0)
Screenshot: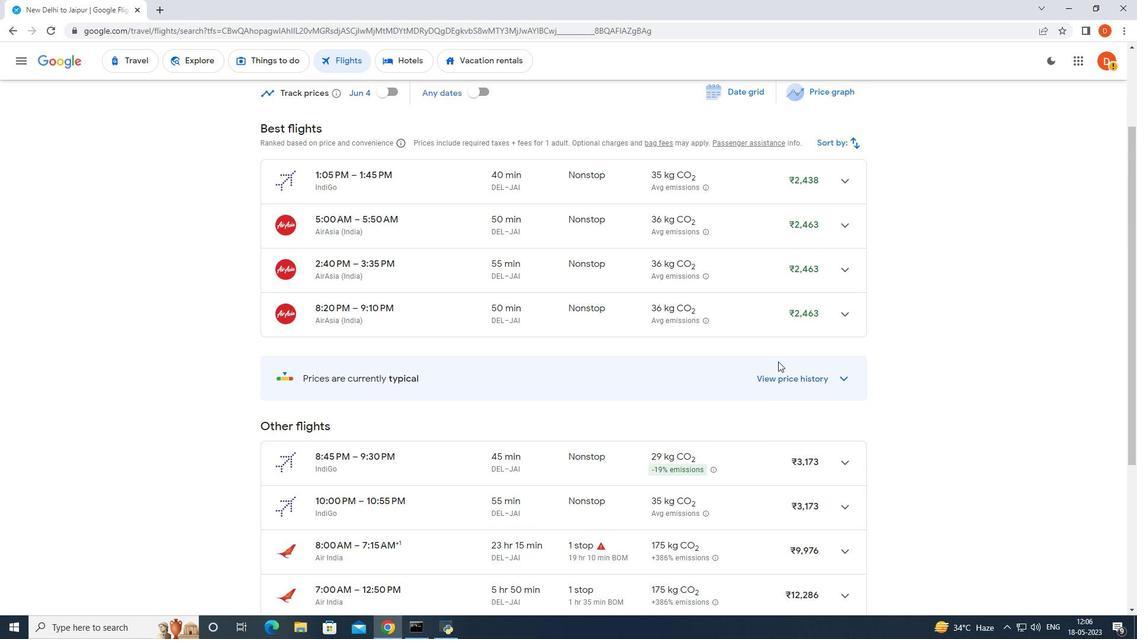 
Action: Mouse moved to (843, 308)
Screenshot: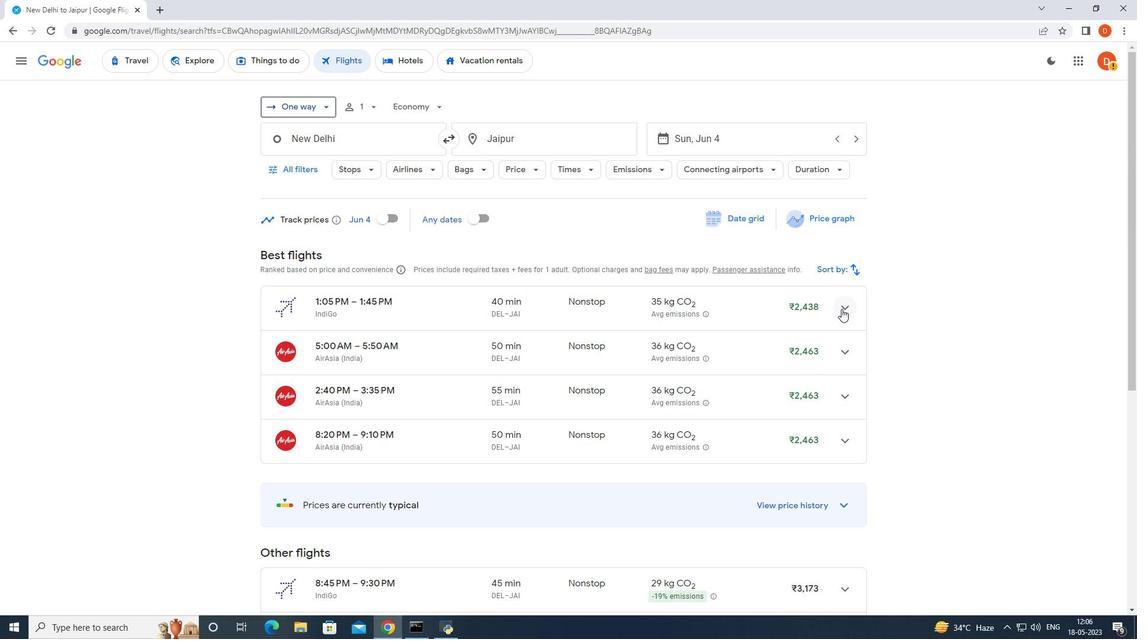 
Action: Mouse pressed left at (843, 308)
Screenshot: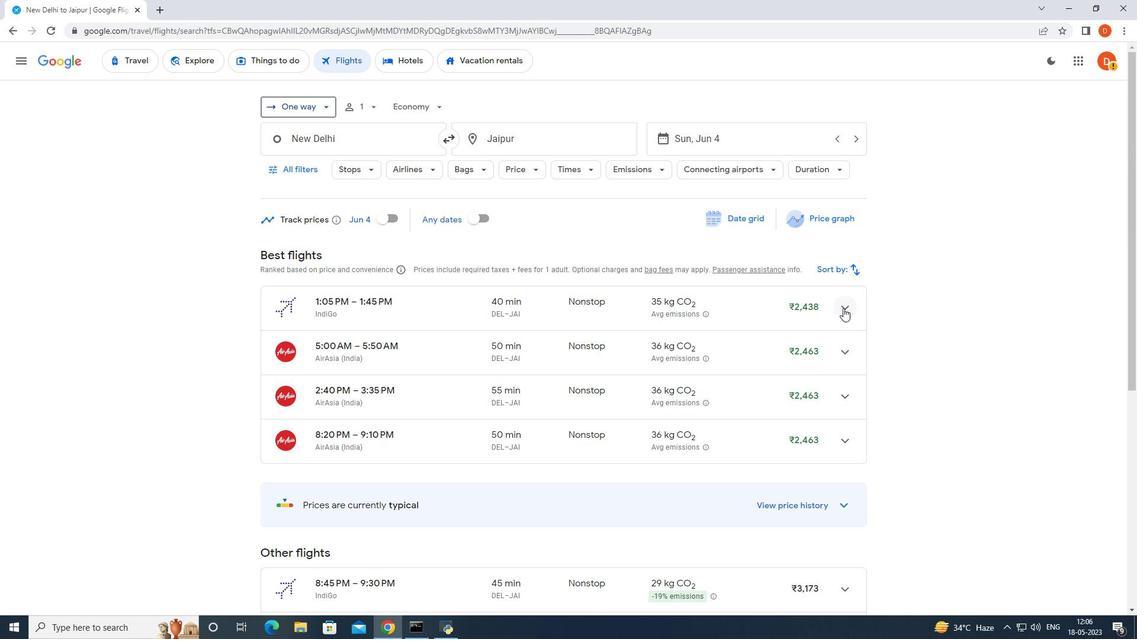
Action: Mouse moved to (746, 303)
Screenshot: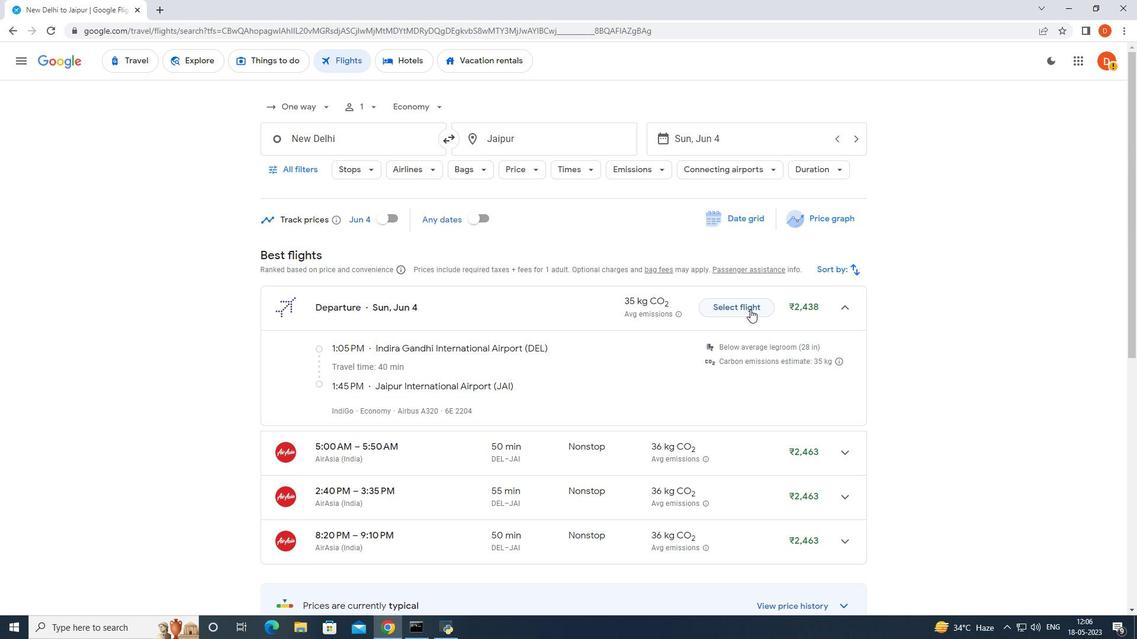 
Action: Mouse pressed left at (746, 303)
Screenshot: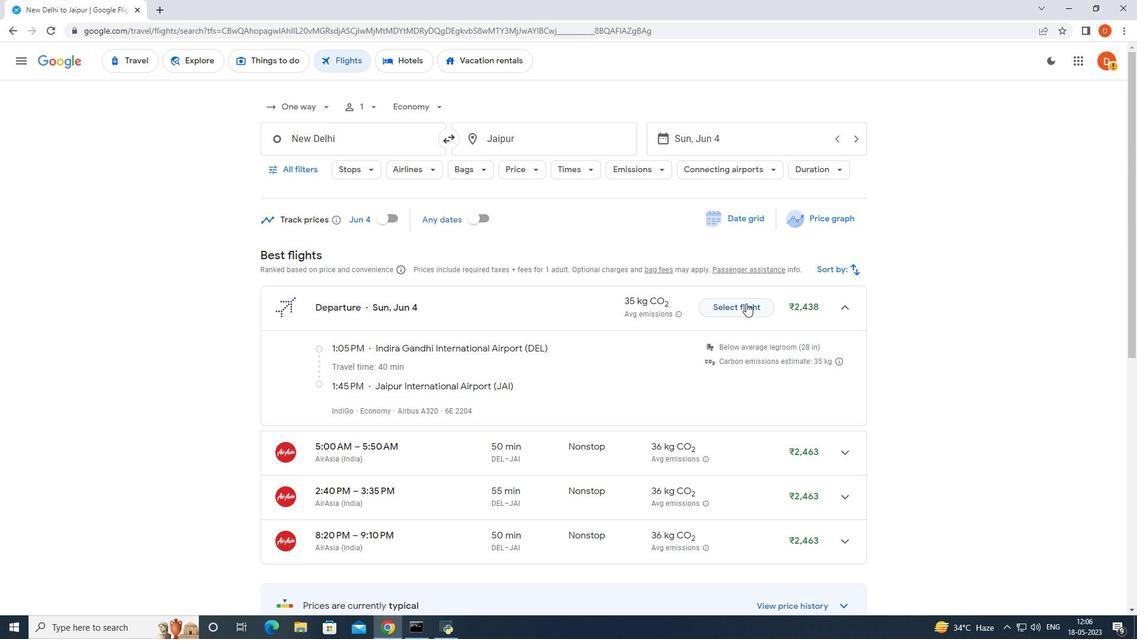 
Action: Mouse moved to (718, 457)
Screenshot: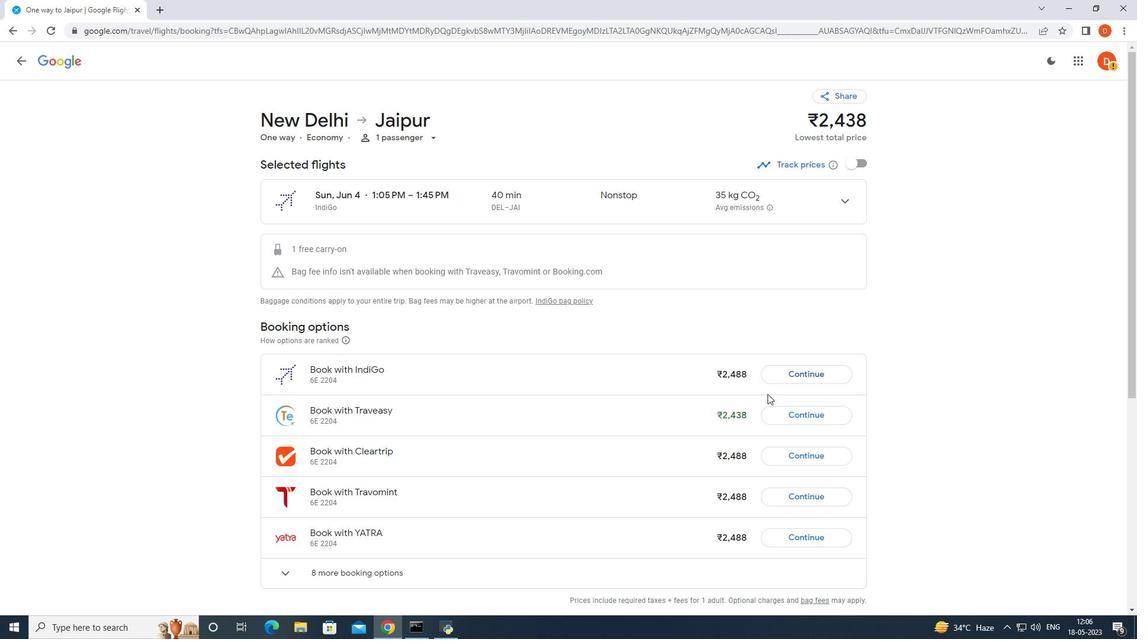 
Action: Mouse scrolled (718, 456) with delta (0, 0)
Screenshot: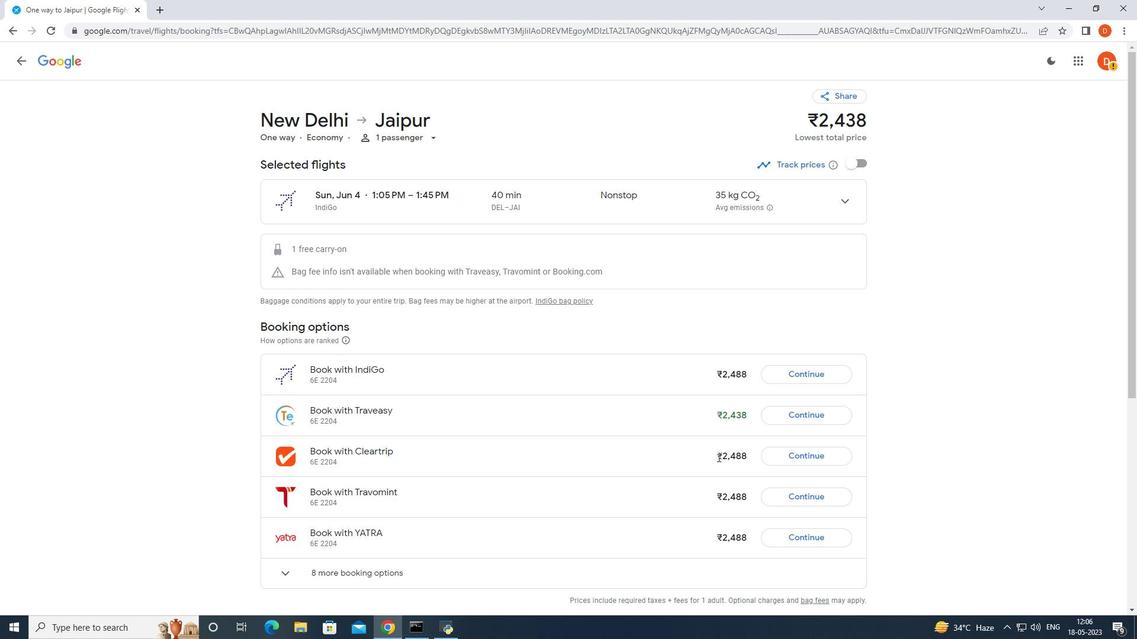 
Action: Mouse scrolled (718, 456) with delta (0, 0)
Screenshot: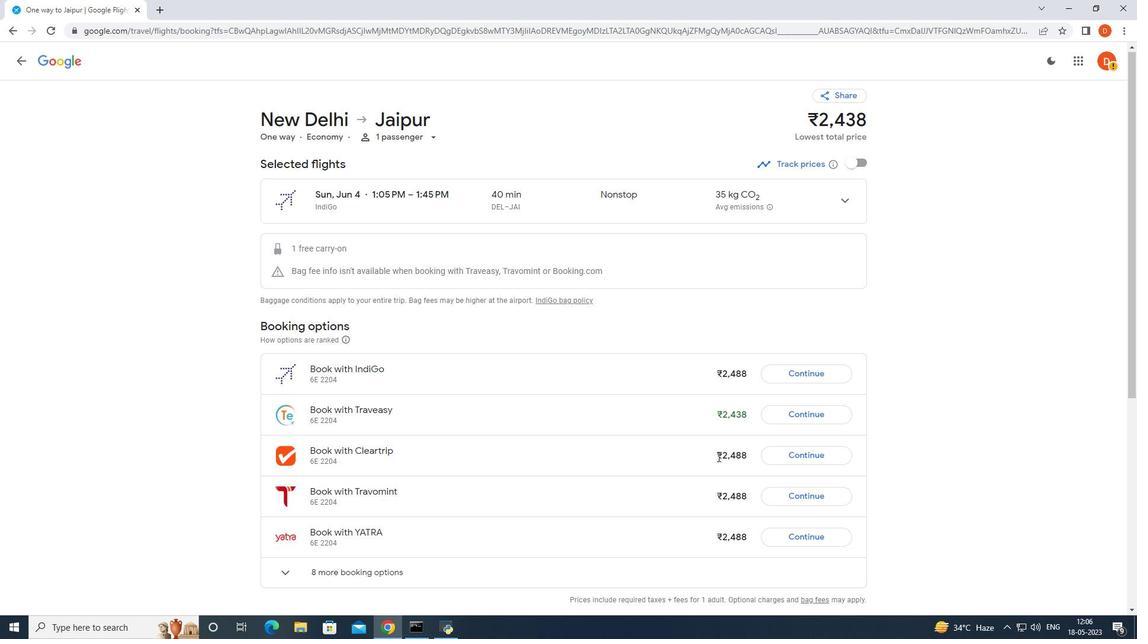 
Action: Mouse scrolled (718, 456) with delta (0, 0)
Screenshot: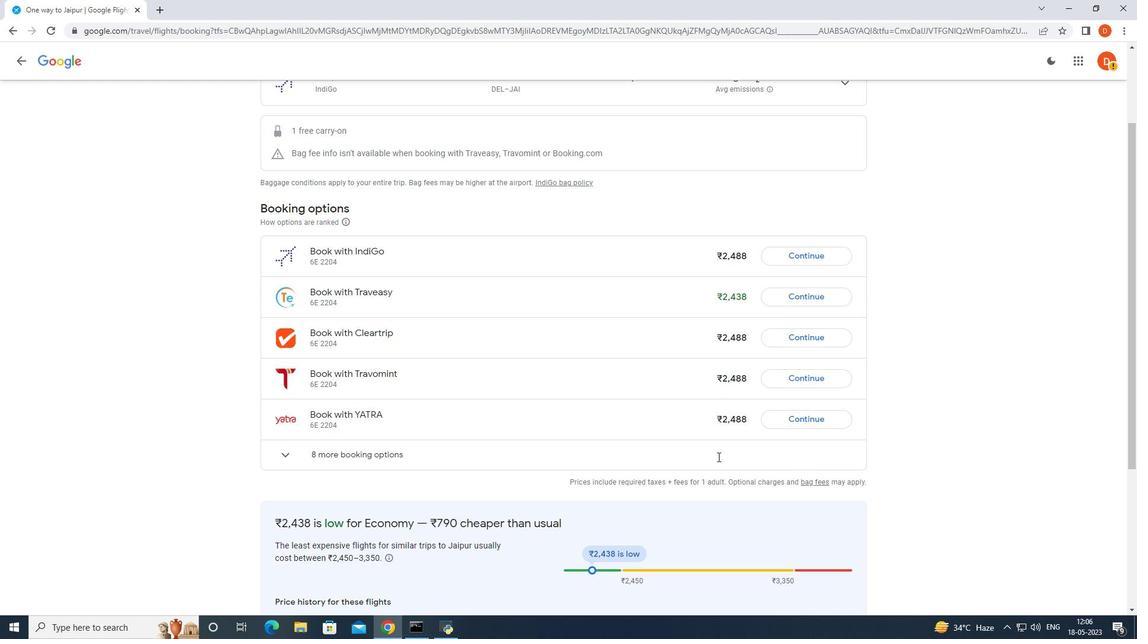 
Action: Mouse scrolled (718, 456) with delta (0, 0)
Screenshot: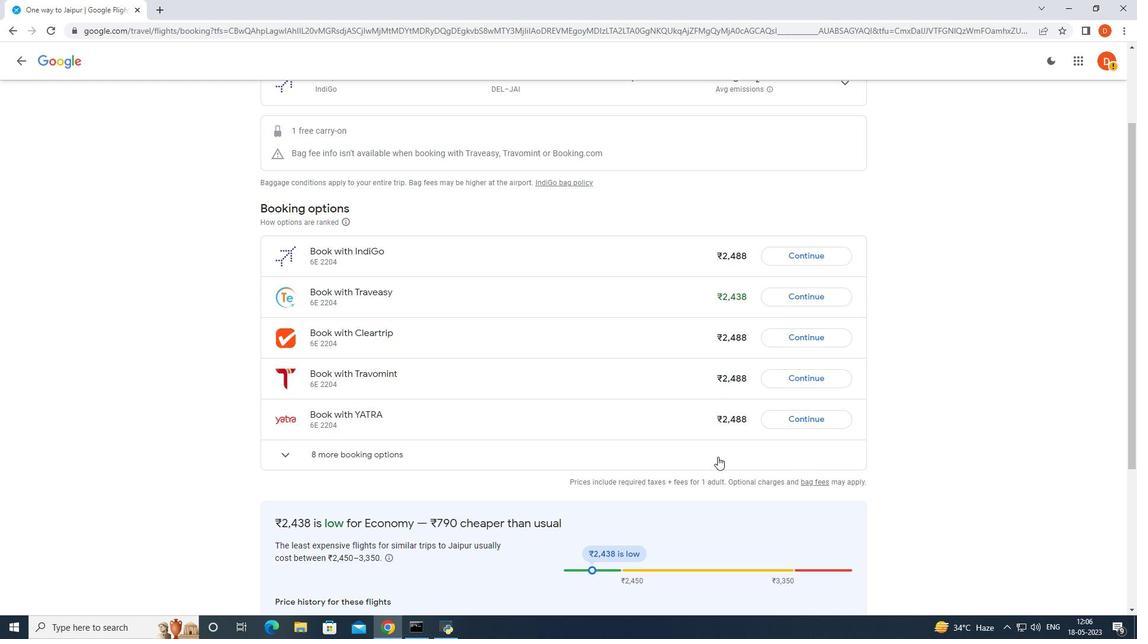 
Action: Mouse scrolled (718, 456) with delta (0, 0)
Screenshot: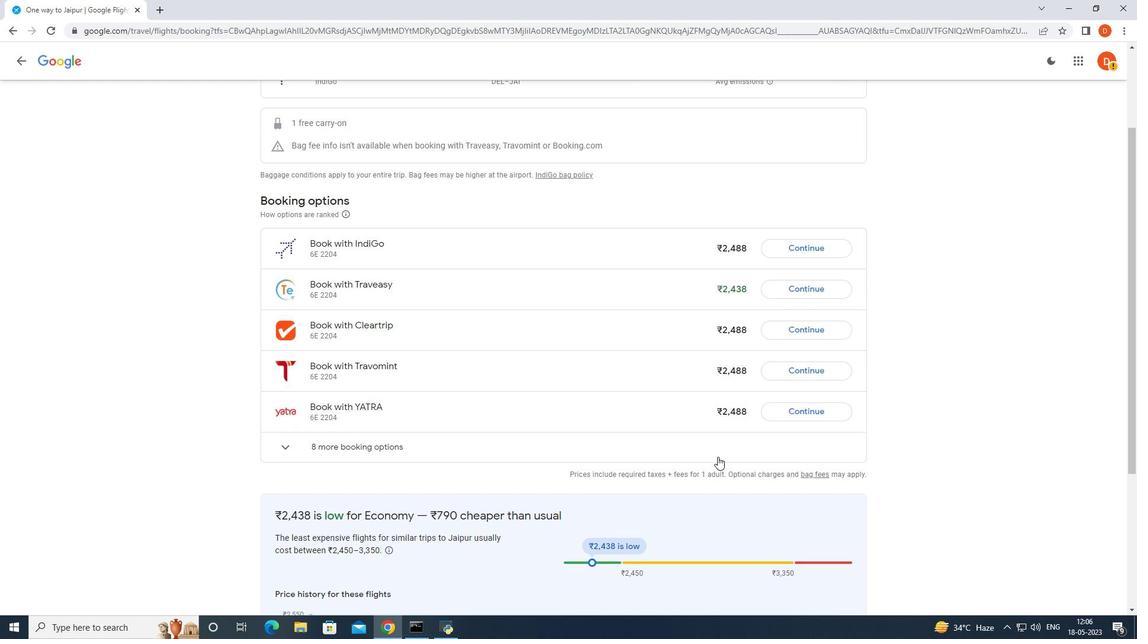 
Action: Mouse scrolled (718, 456) with delta (0, 0)
Screenshot: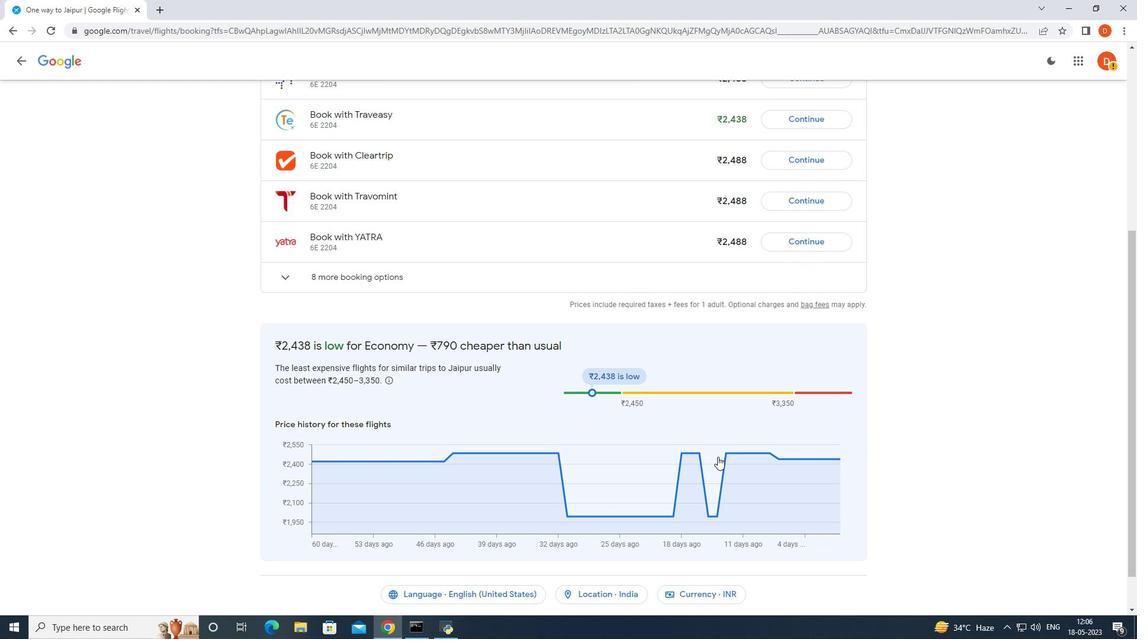 
Action: Mouse scrolled (718, 456) with delta (0, 0)
Screenshot: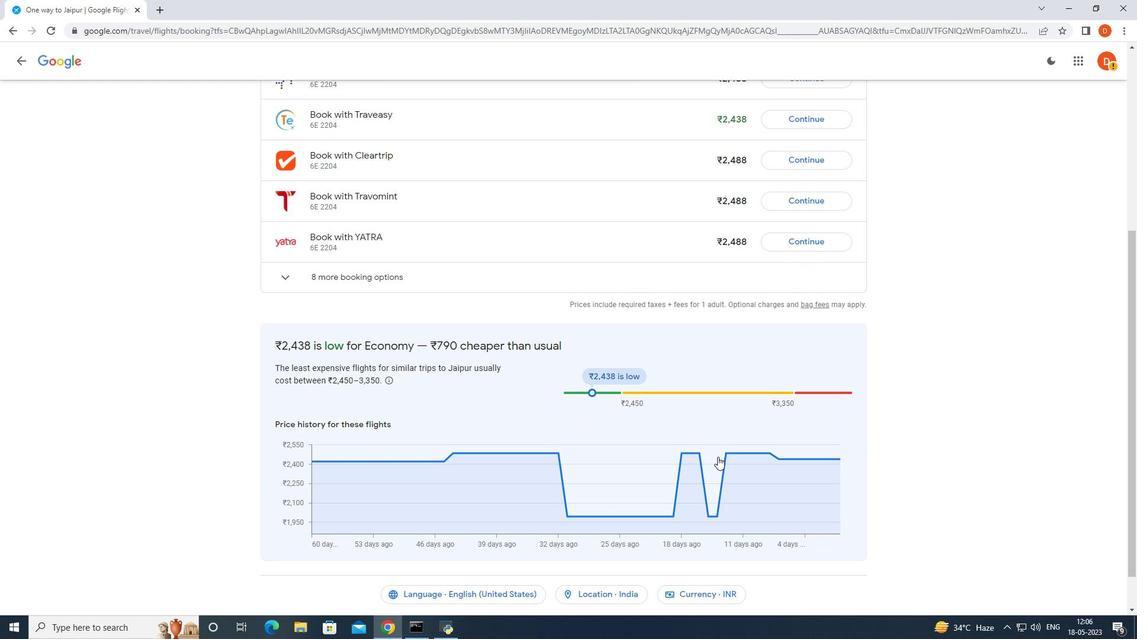 
Action: Mouse scrolled (718, 456) with delta (0, 0)
Screenshot: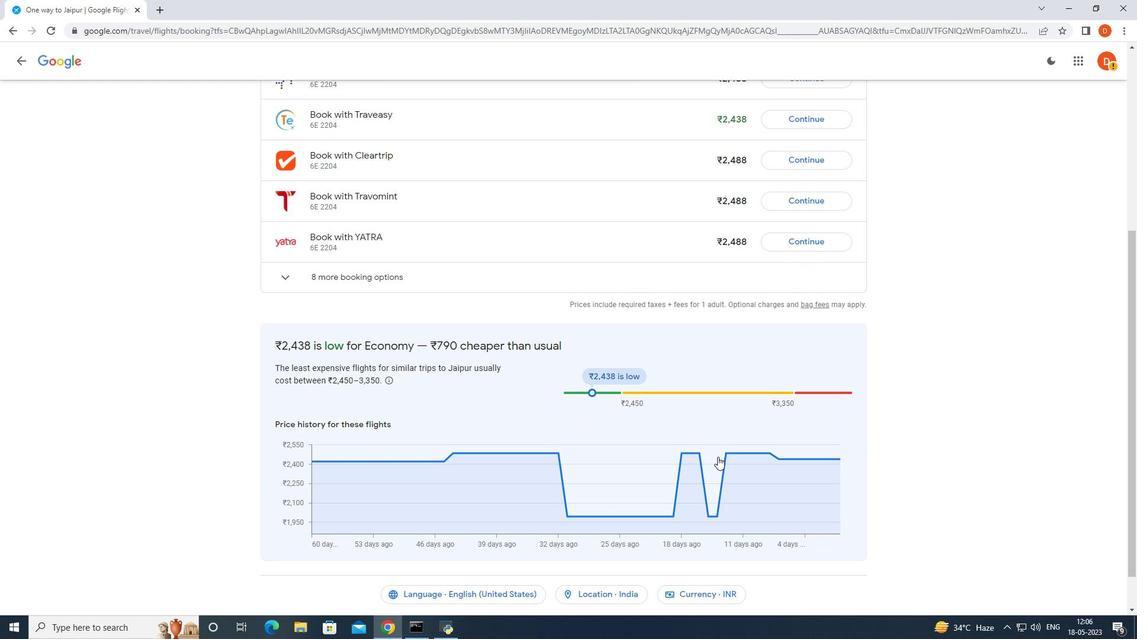 
Action: Mouse scrolled (718, 456) with delta (0, 0)
Screenshot: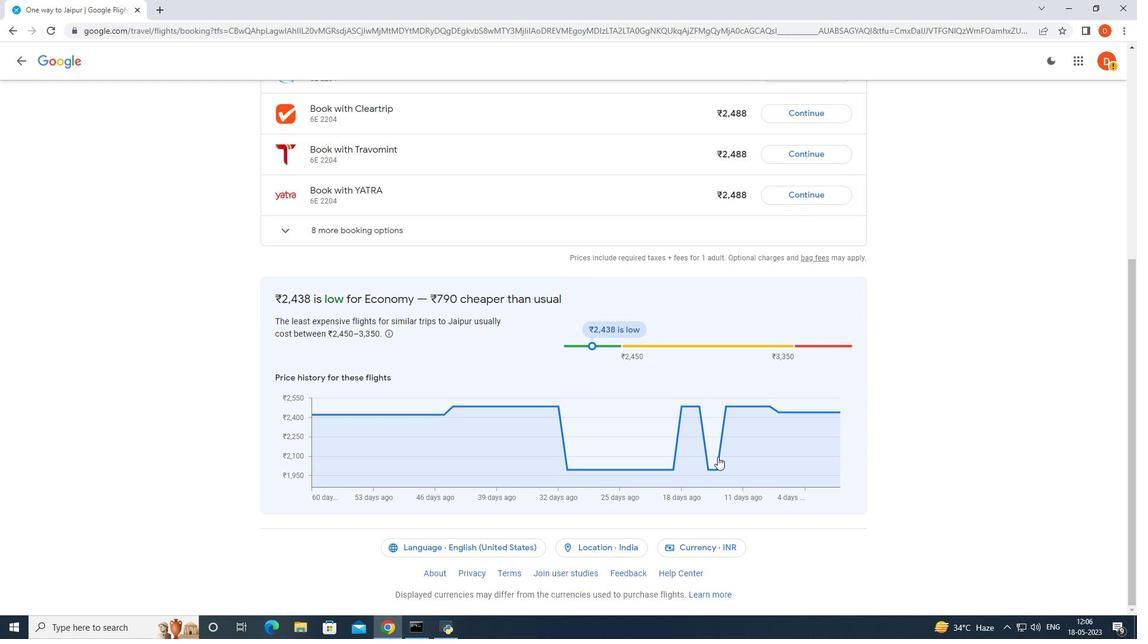 
Action: Mouse scrolled (718, 456) with delta (0, 0)
Screenshot: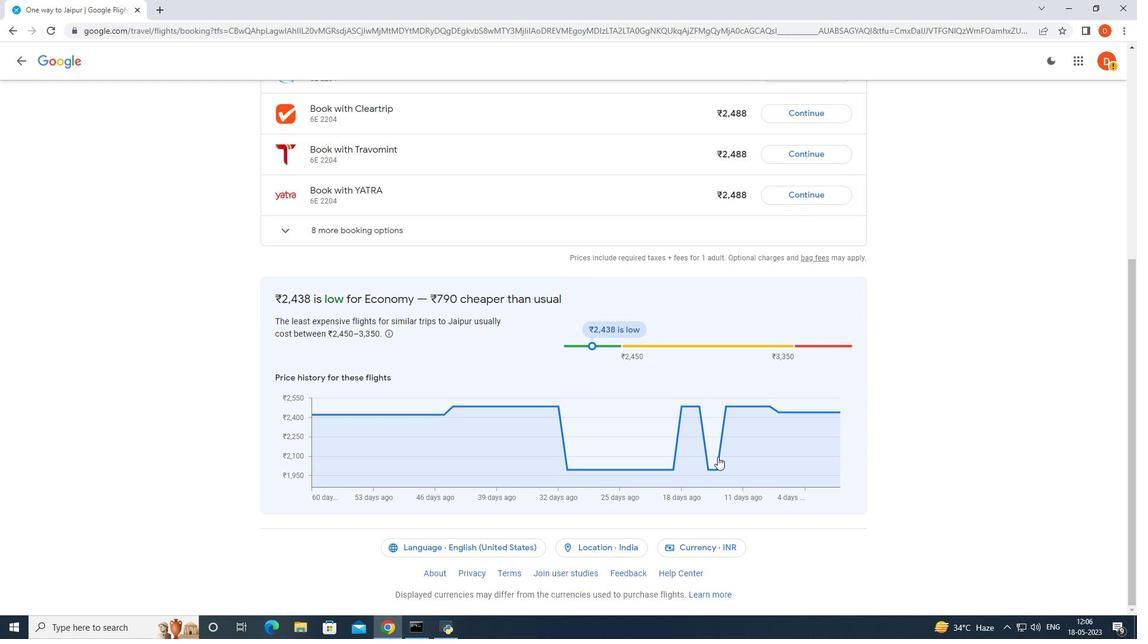 
Action: Mouse scrolled (718, 456) with delta (0, 0)
Screenshot: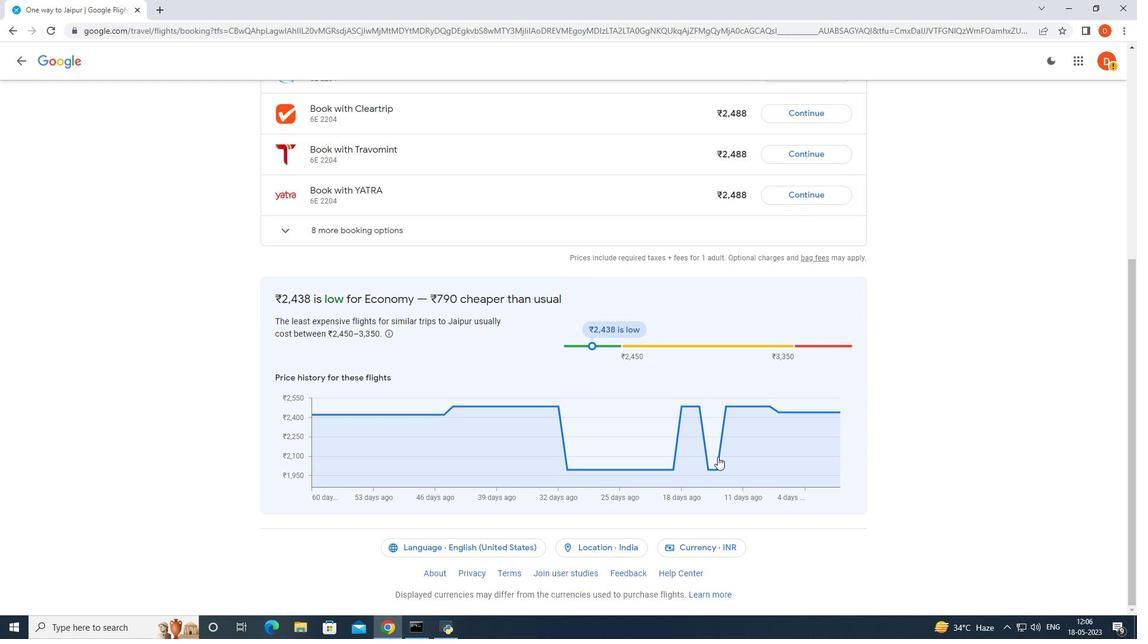 
